Task: Find connections with filter location Jagdīshpur with filter topic #Venturecapitalwith filter profile language German with filter current company IDEMIA with filter school Vignan's Foundation for Science, Technology & Research with filter industry Interurban and Rural Bus Services with filter service category Cybersecurity with filter keywords title Nail Technician
Action: Mouse moved to (522, 67)
Screenshot: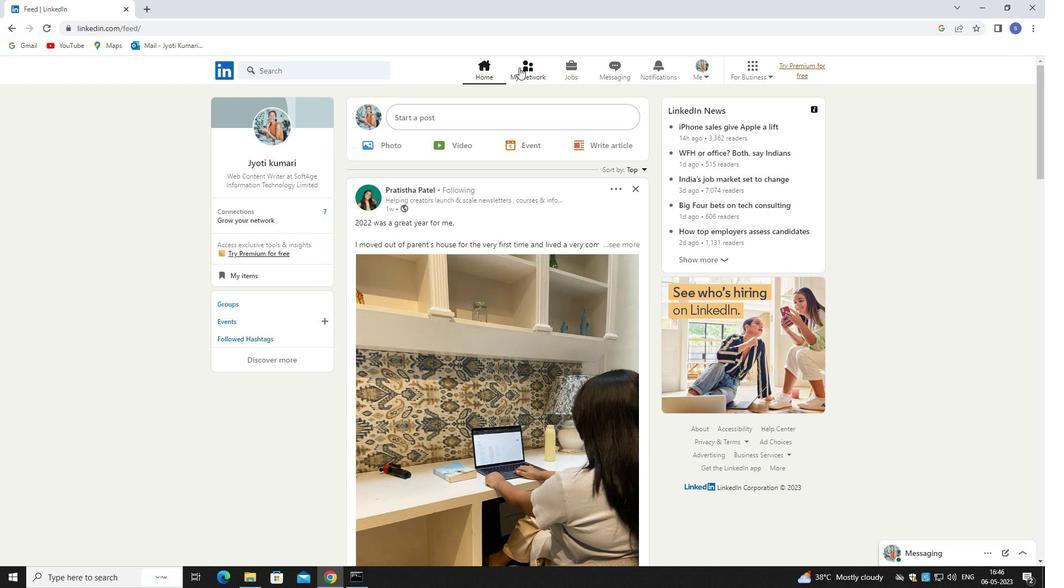 
Action: Mouse pressed left at (522, 67)
Screenshot: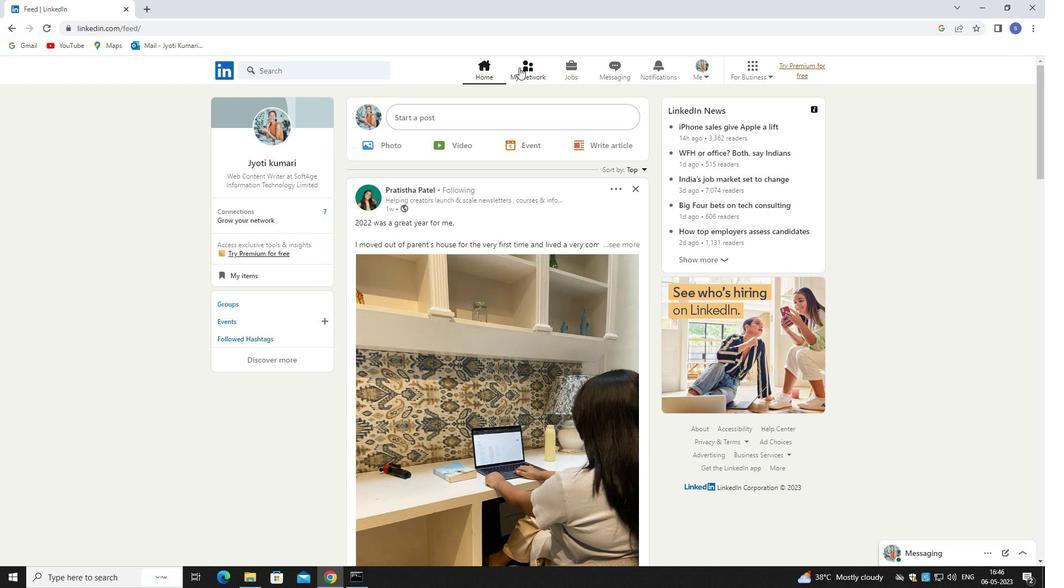 
Action: Mouse moved to (523, 67)
Screenshot: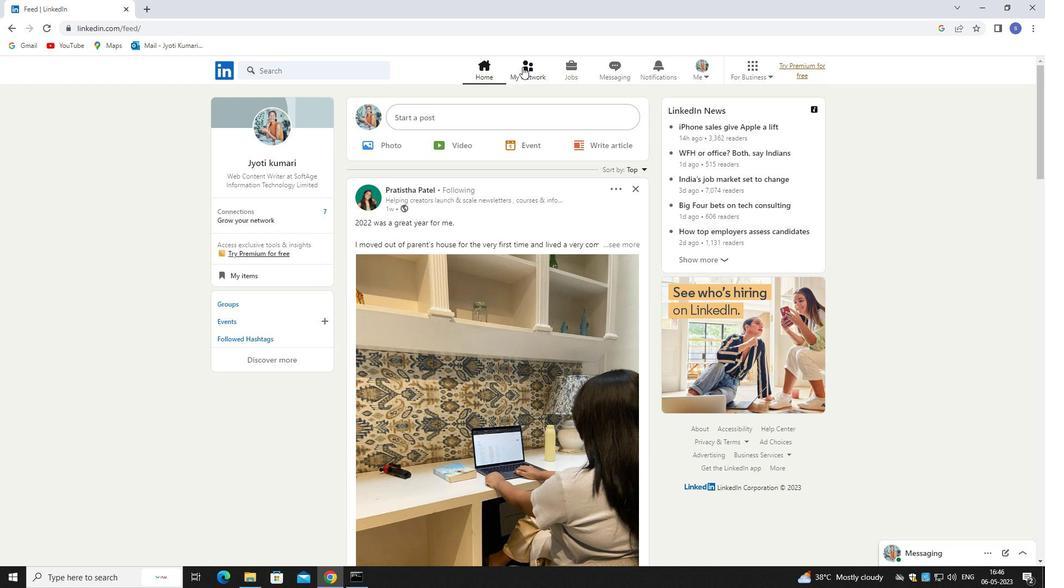 
Action: Mouse pressed left at (523, 67)
Screenshot: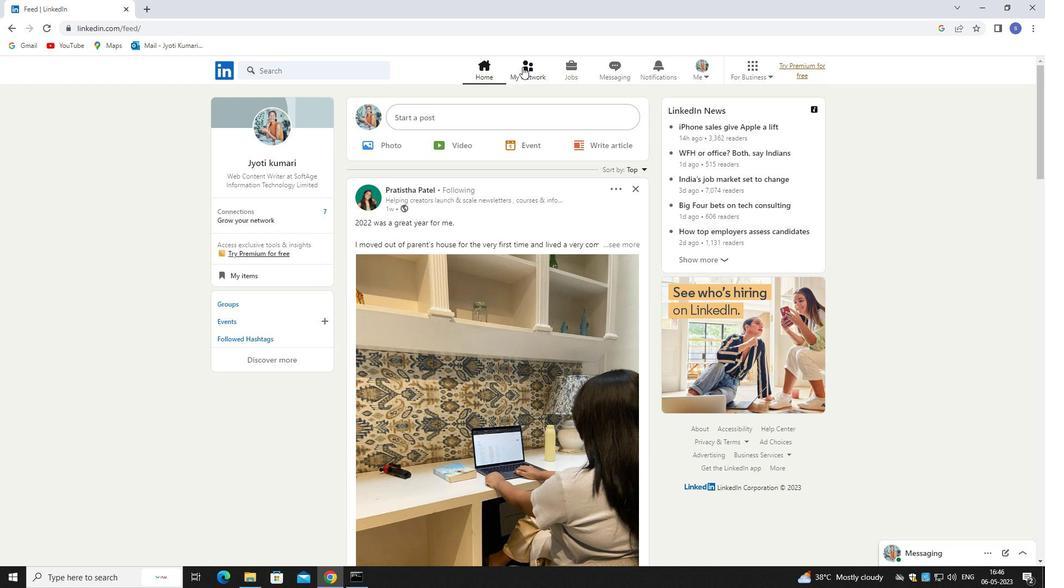 
Action: Mouse moved to (249, 124)
Screenshot: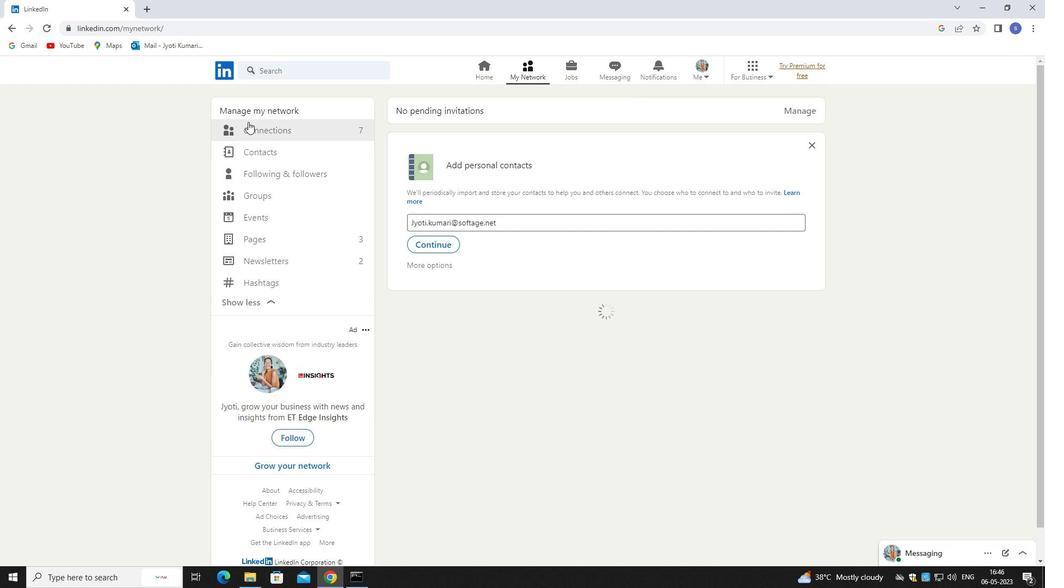 
Action: Mouse pressed left at (249, 124)
Screenshot: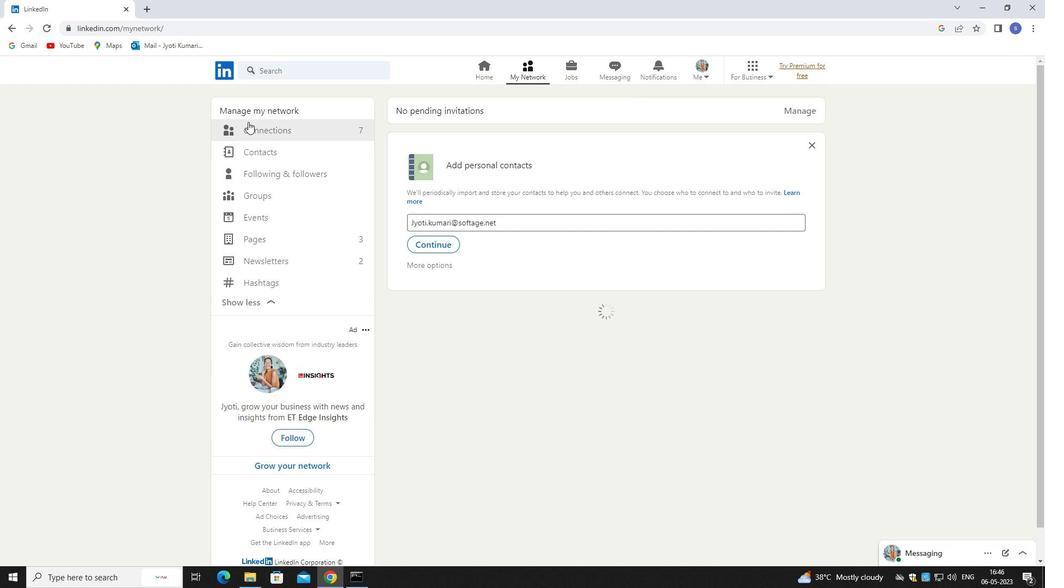
Action: Mouse moved to (250, 126)
Screenshot: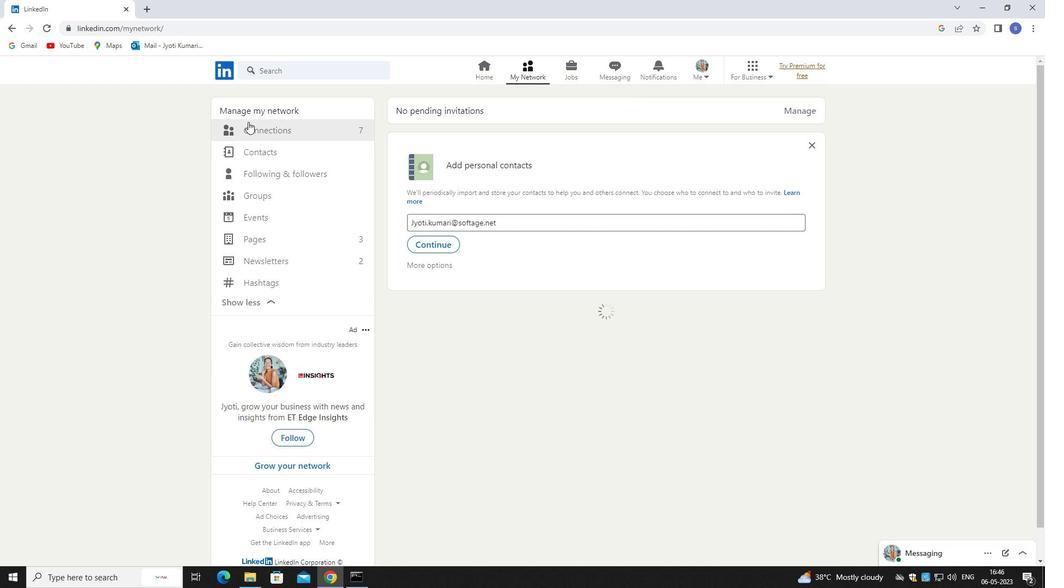 
Action: Mouse pressed left at (250, 126)
Screenshot: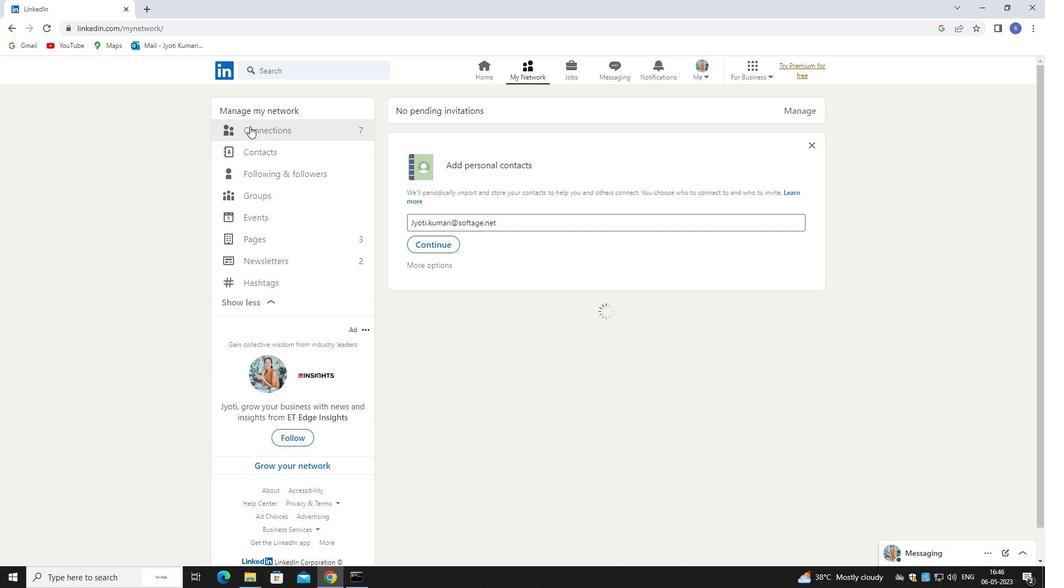 
Action: Mouse moved to (579, 126)
Screenshot: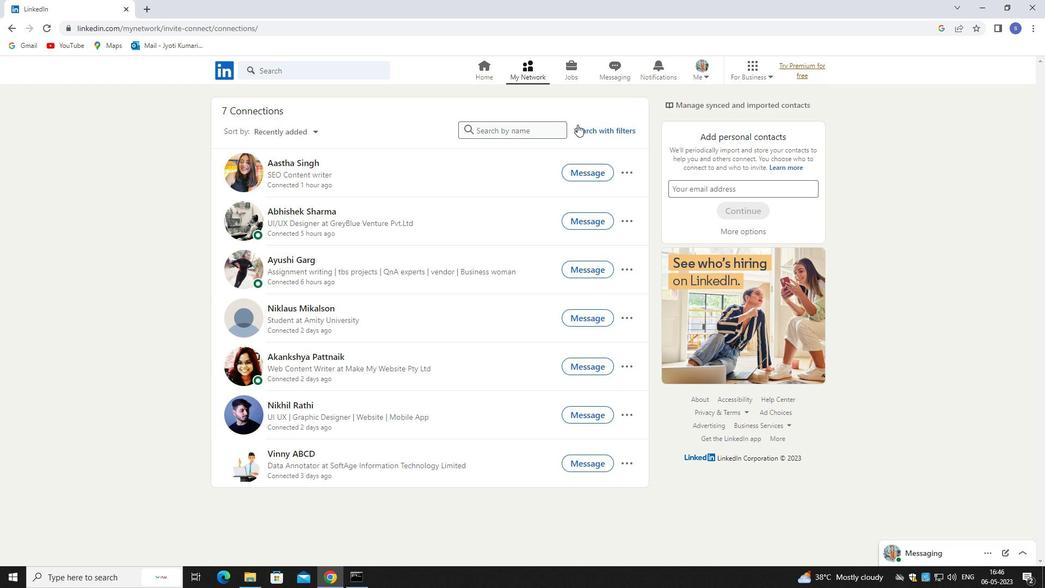 
Action: Mouse pressed left at (579, 126)
Screenshot: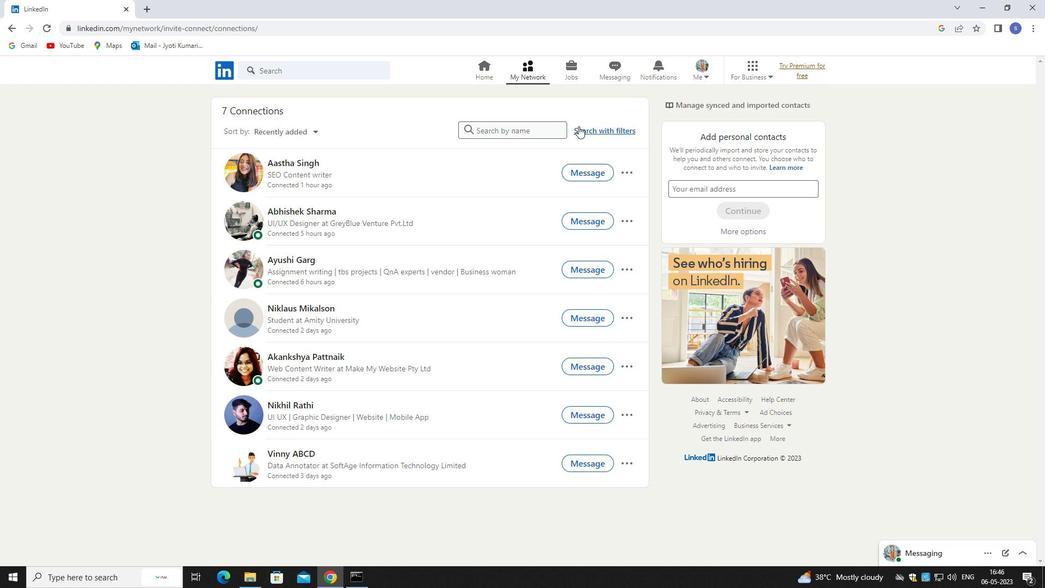 
Action: Mouse moved to (553, 99)
Screenshot: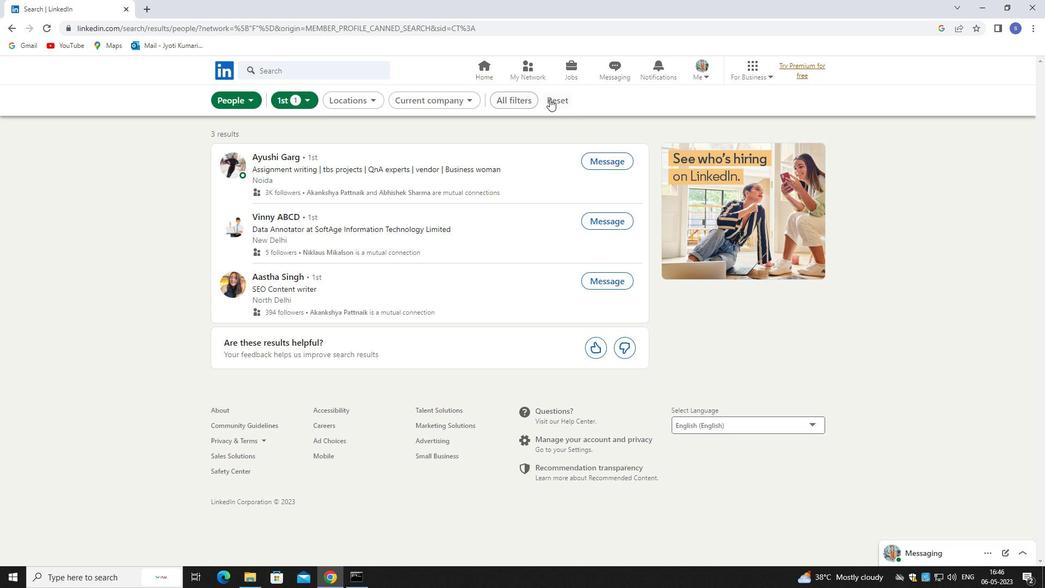 
Action: Mouse pressed left at (553, 99)
Screenshot: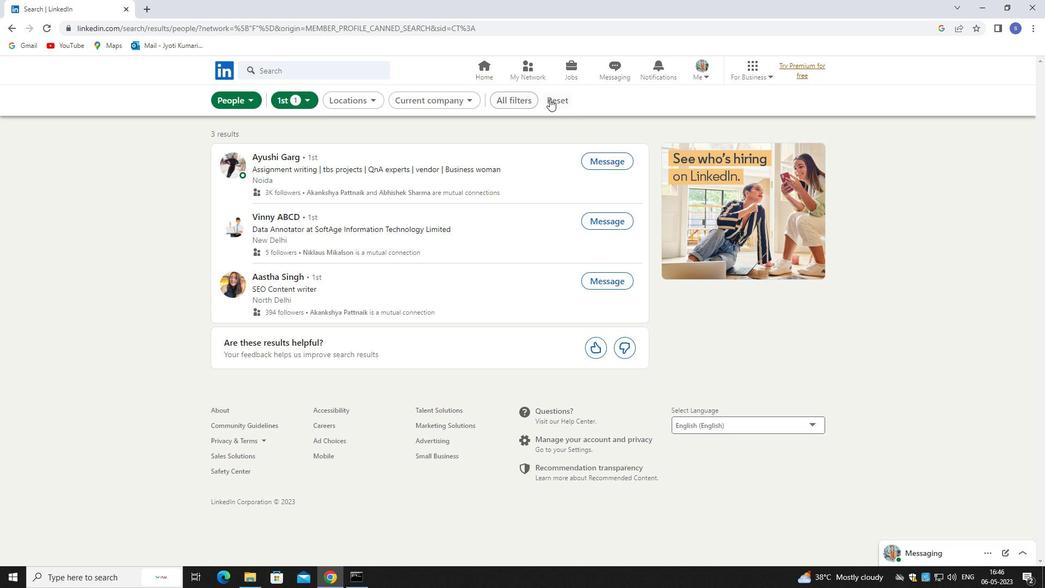 
Action: Mouse moved to (533, 100)
Screenshot: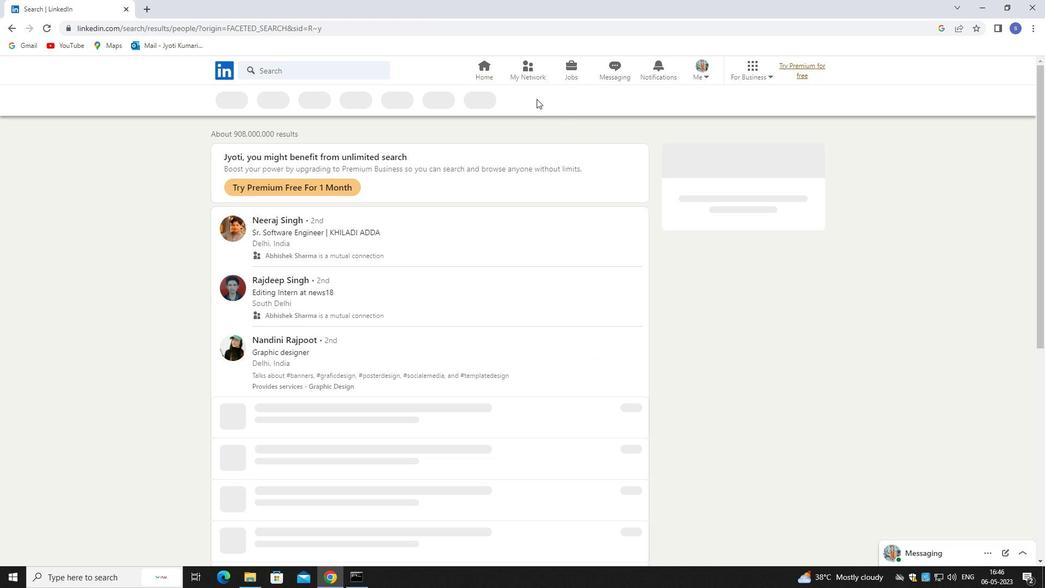 
Action: Mouse pressed left at (533, 100)
Screenshot: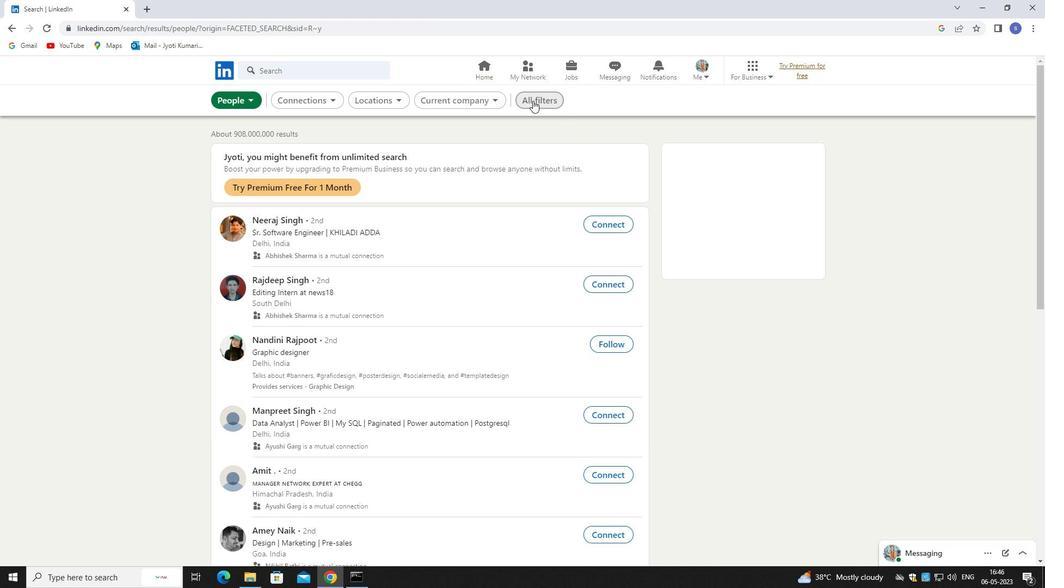 
Action: Mouse moved to (948, 430)
Screenshot: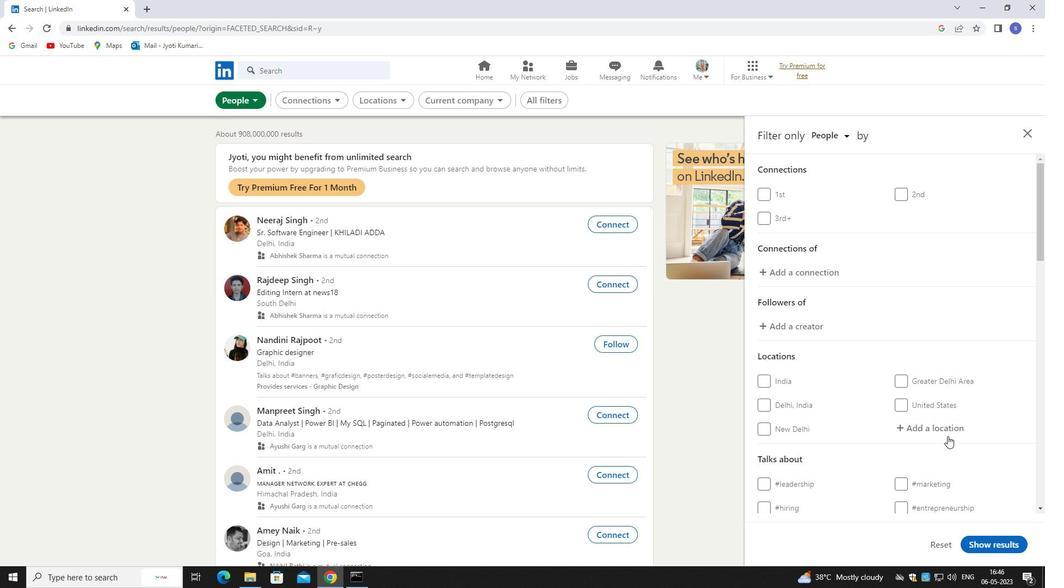 
Action: Mouse pressed left at (948, 430)
Screenshot: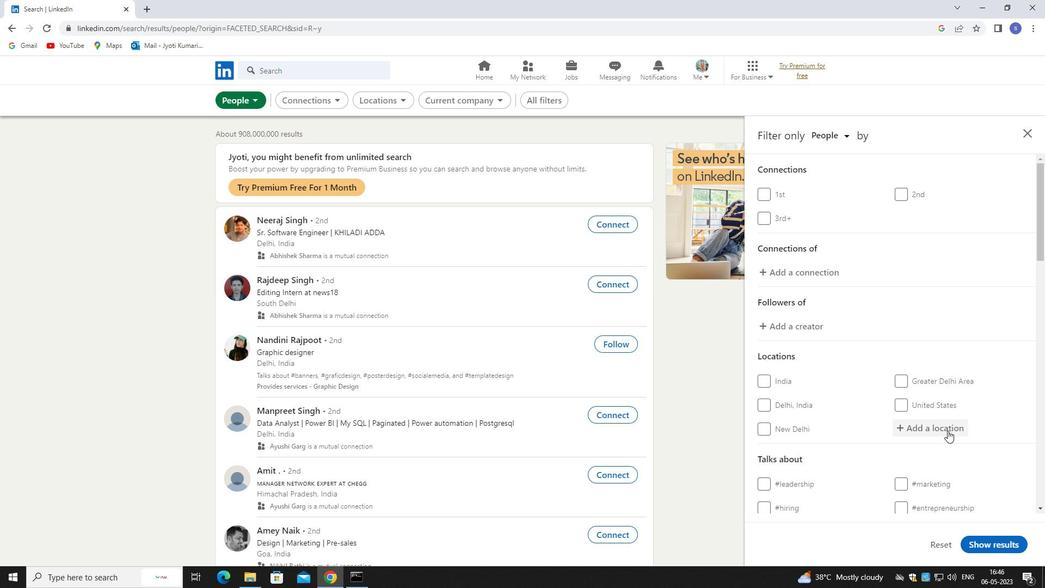 
Action: Mouse moved to (562, 161)
Screenshot: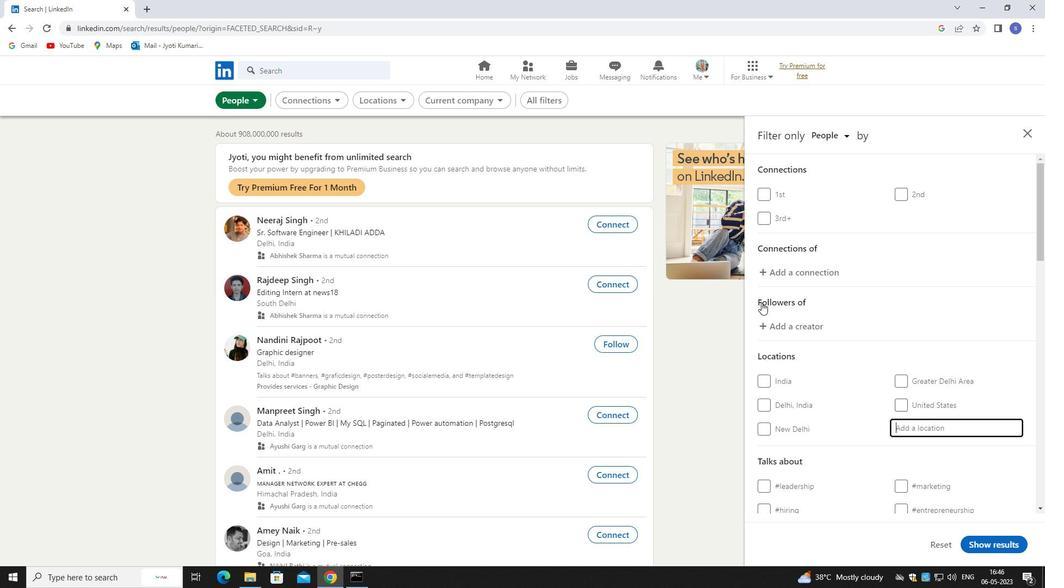 
Action: Key pressed jagd
Screenshot: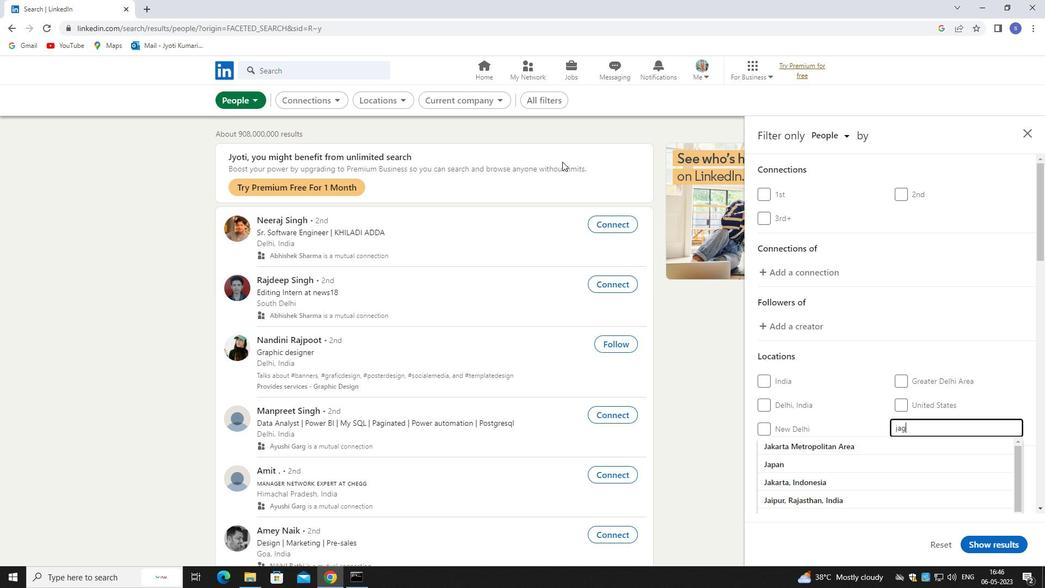 
Action: Mouse moved to (801, 445)
Screenshot: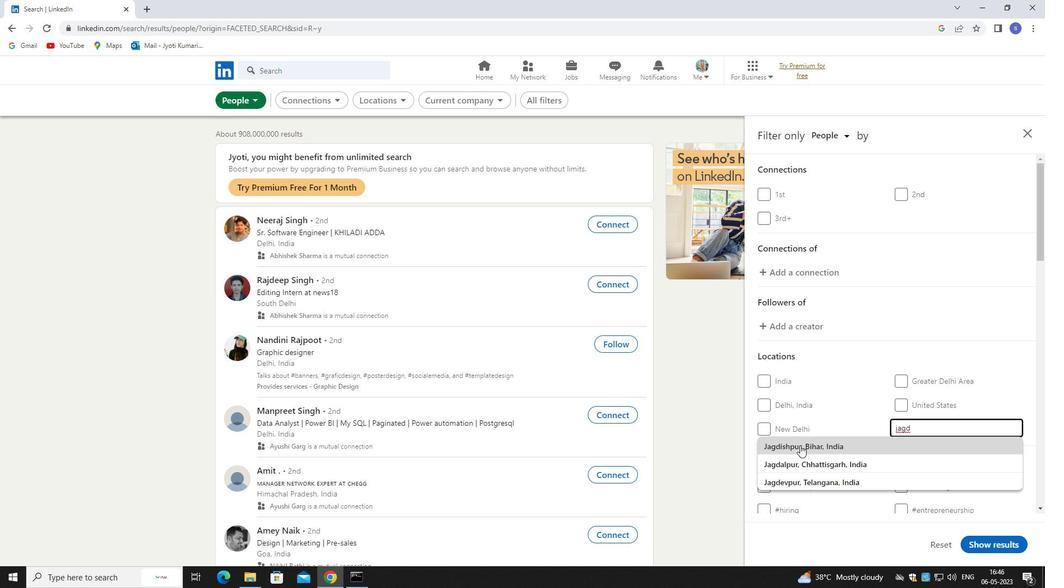 
Action: Mouse pressed left at (801, 445)
Screenshot: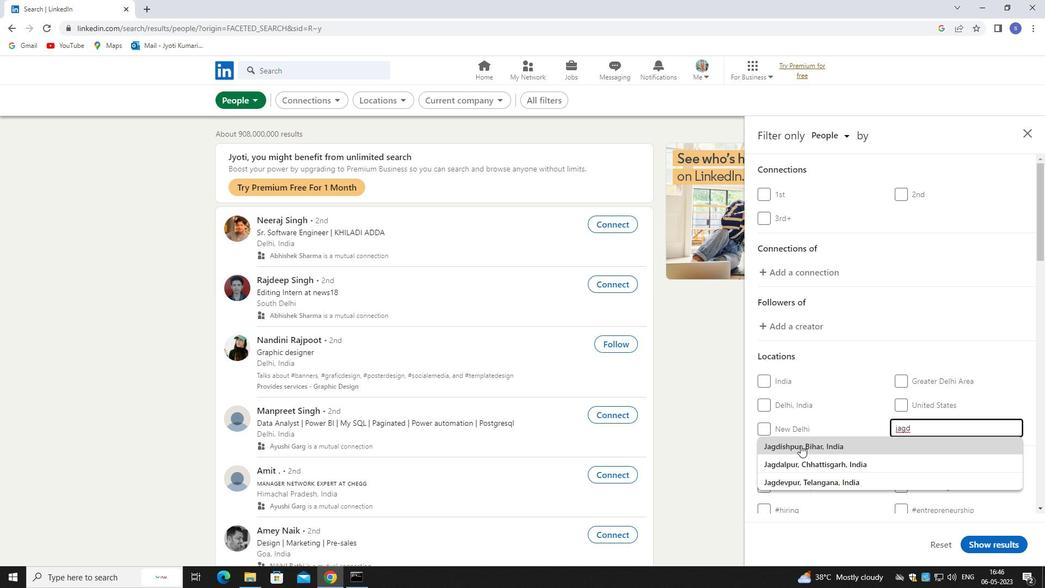 
Action: Mouse moved to (831, 437)
Screenshot: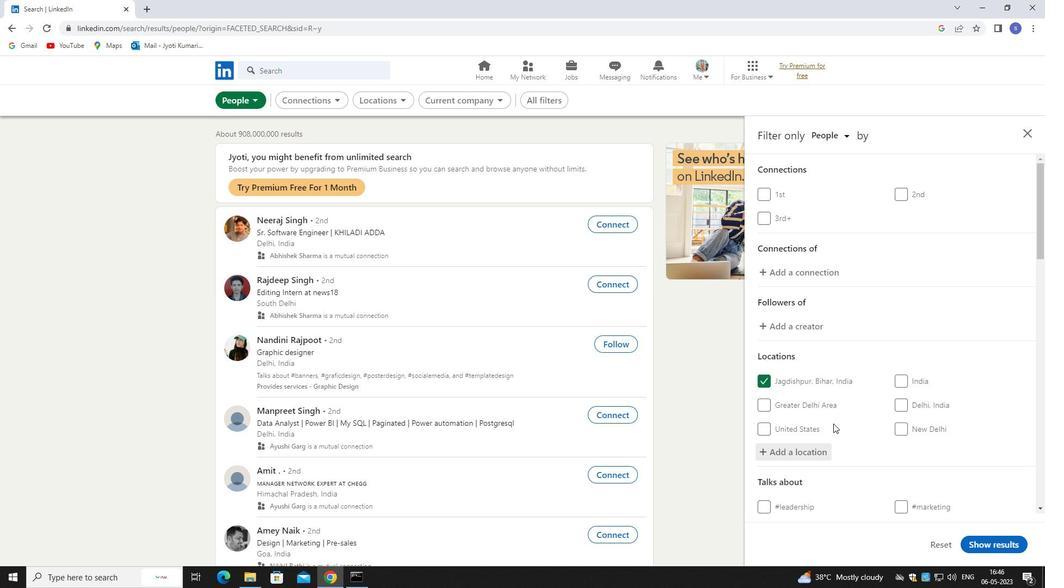 
Action: Mouse scrolled (831, 437) with delta (0, 0)
Screenshot: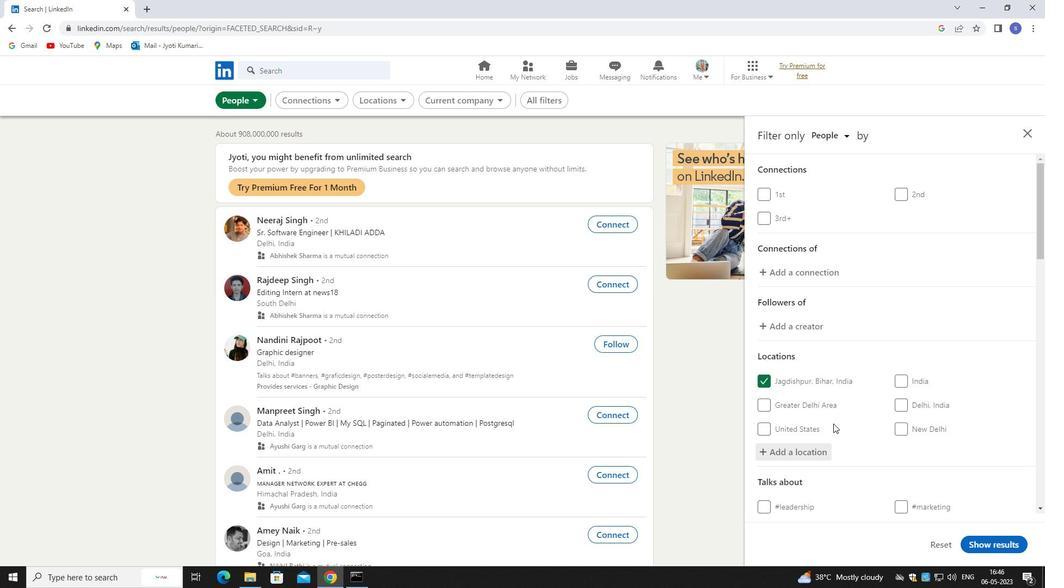 
Action: Mouse moved to (831, 446)
Screenshot: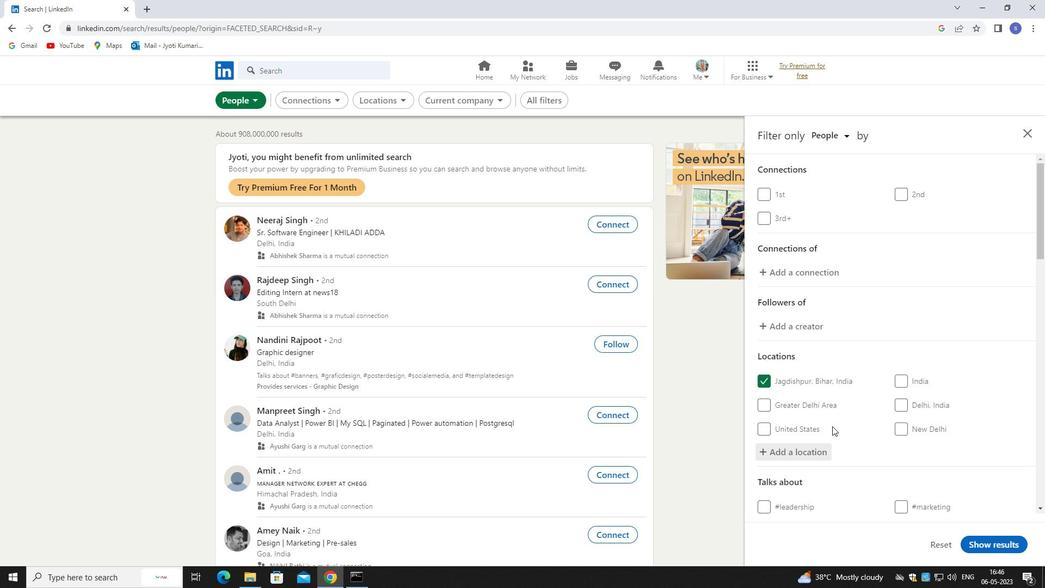 
Action: Mouse scrolled (831, 445) with delta (0, 0)
Screenshot: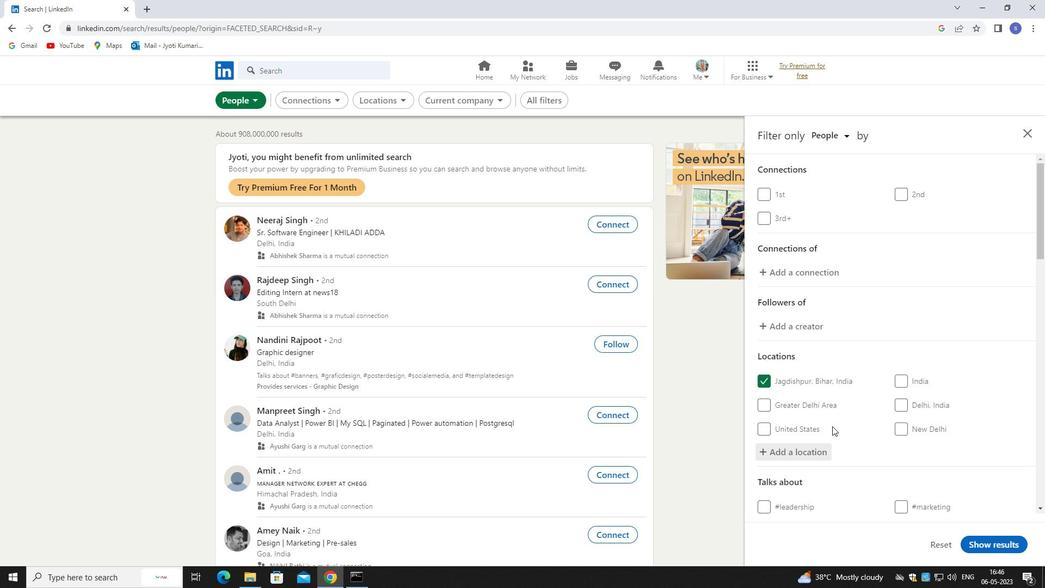 
Action: Mouse moved to (832, 454)
Screenshot: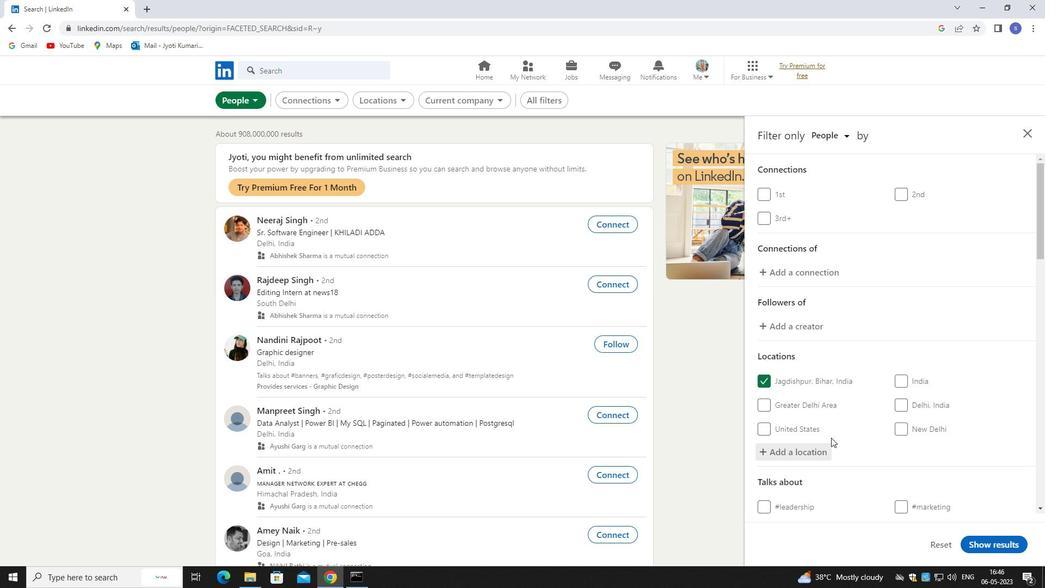 
Action: Mouse scrolled (832, 453) with delta (0, 0)
Screenshot: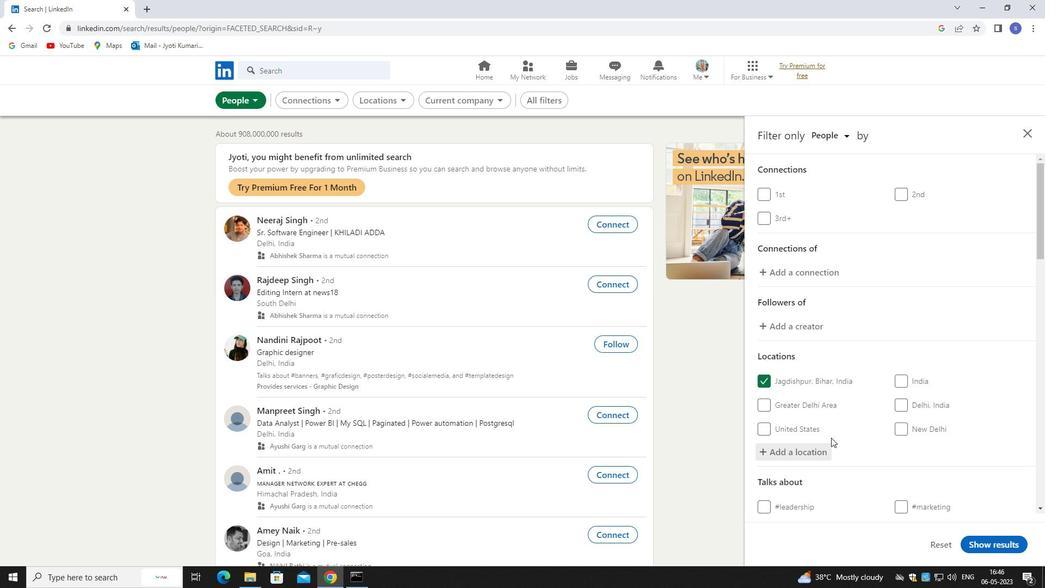 
Action: Mouse moved to (832, 455)
Screenshot: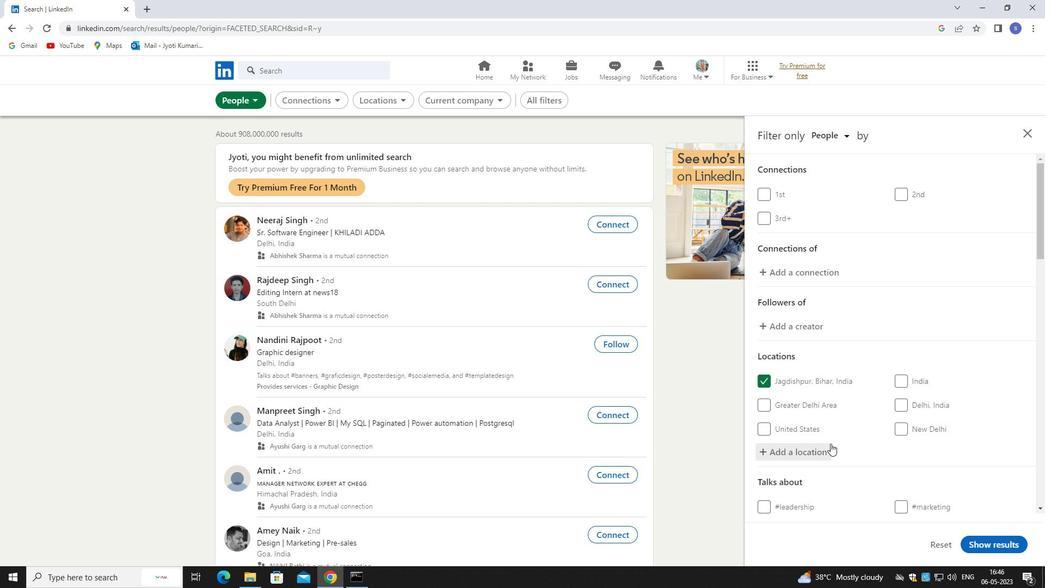 
Action: Mouse scrolled (832, 454) with delta (0, 0)
Screenshot: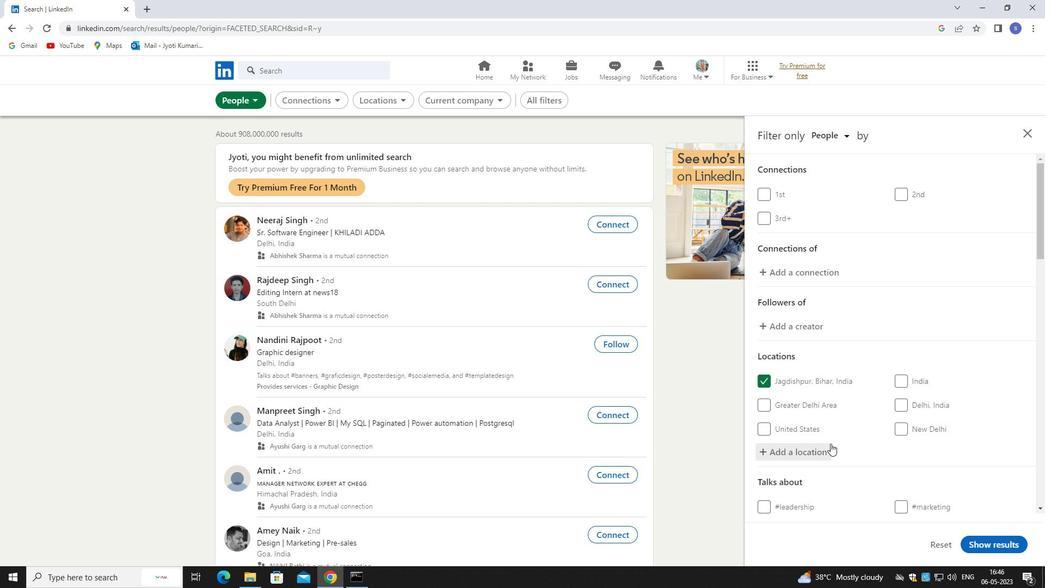 
Action: Mouse moved to (928, 333)
Screenshot: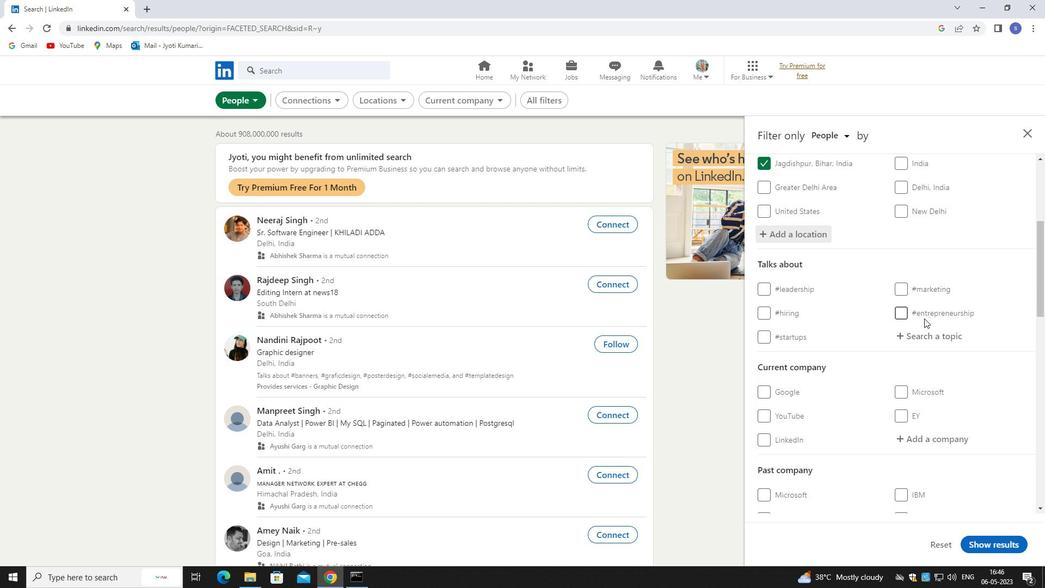 
Action: Mouse pressed left at (928, 333)
Screenshot: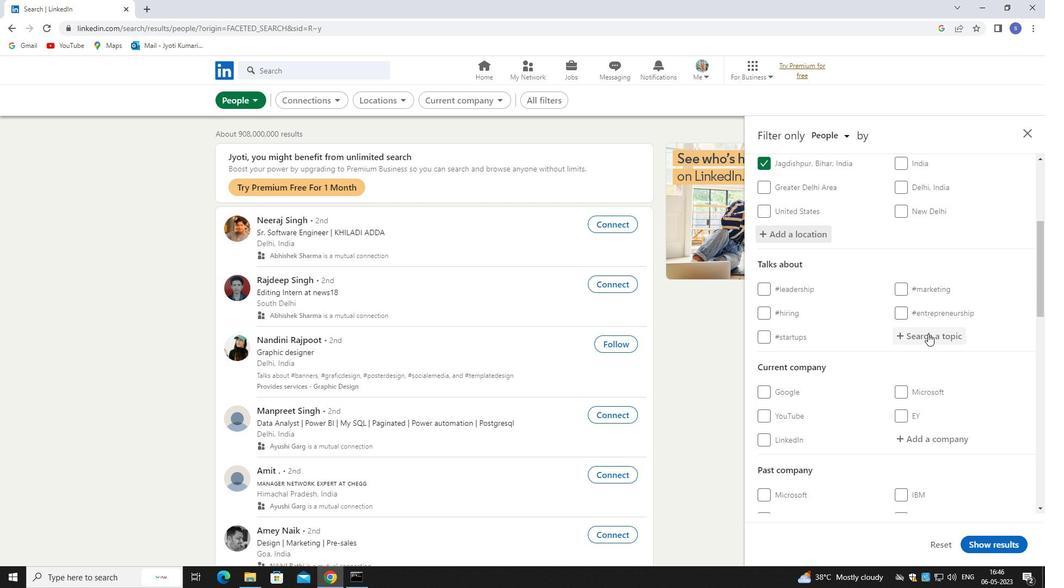
Action: Mouse moved to (900, 374)
Screenshot: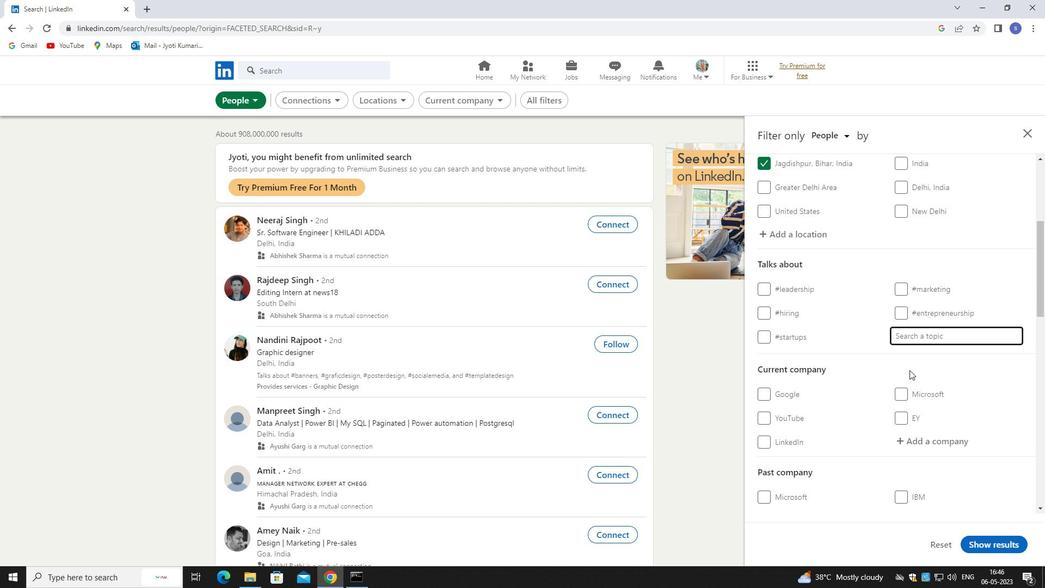 
Action: Key pressed ventu
Screenshot: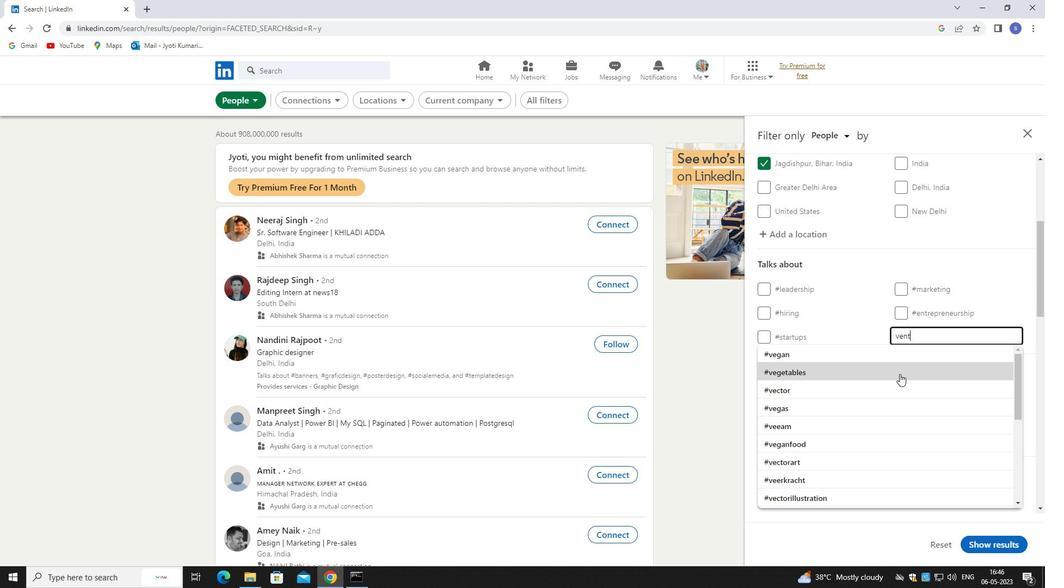 
Action: Mouse moved to (887, 351)
Screenshot: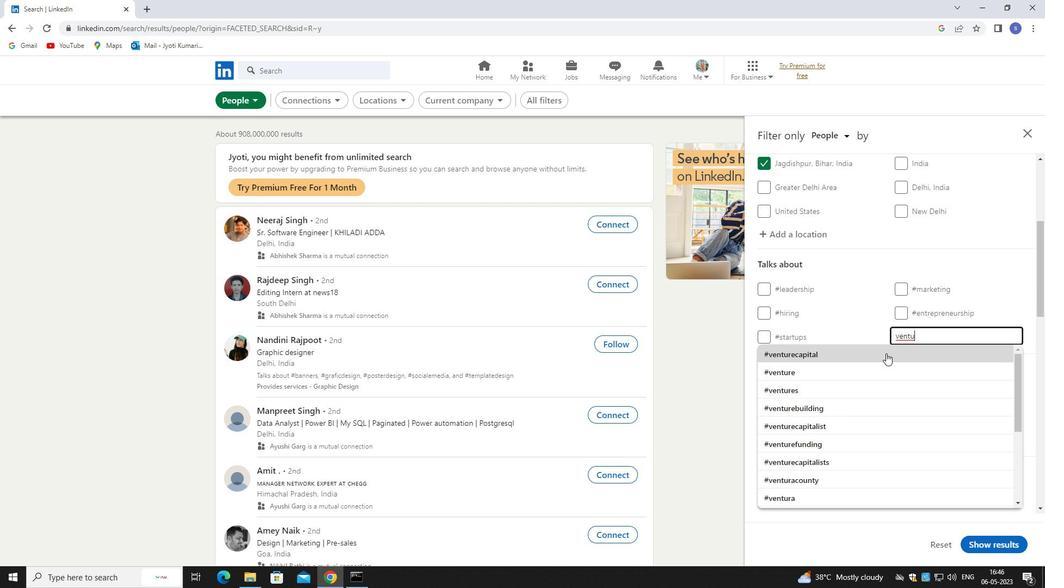 
Action: Mouse pressed left at (887, 351)
Screenshot: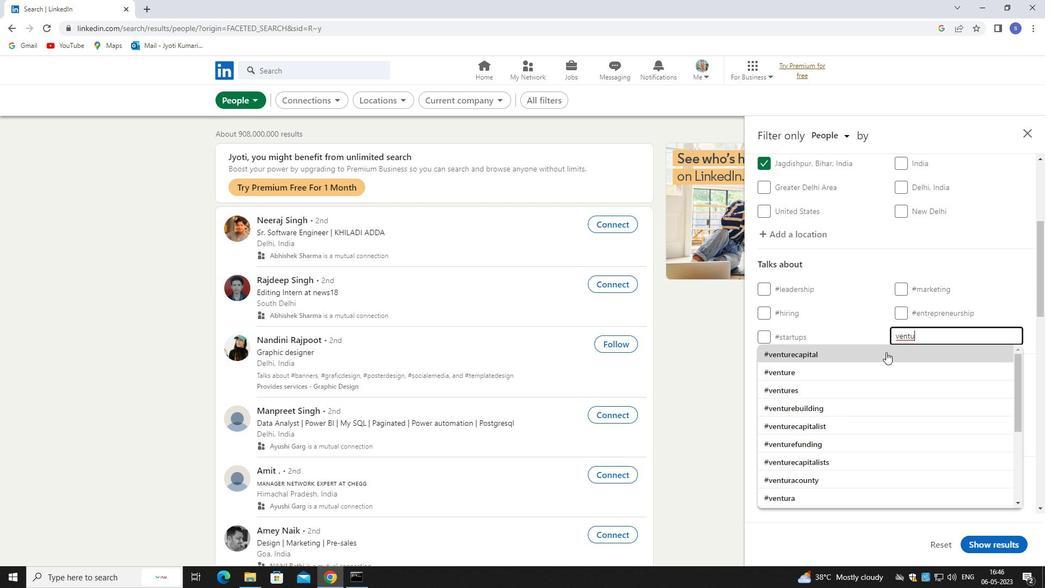 
Action: Mouse moved to (892, 355)
Screenshot: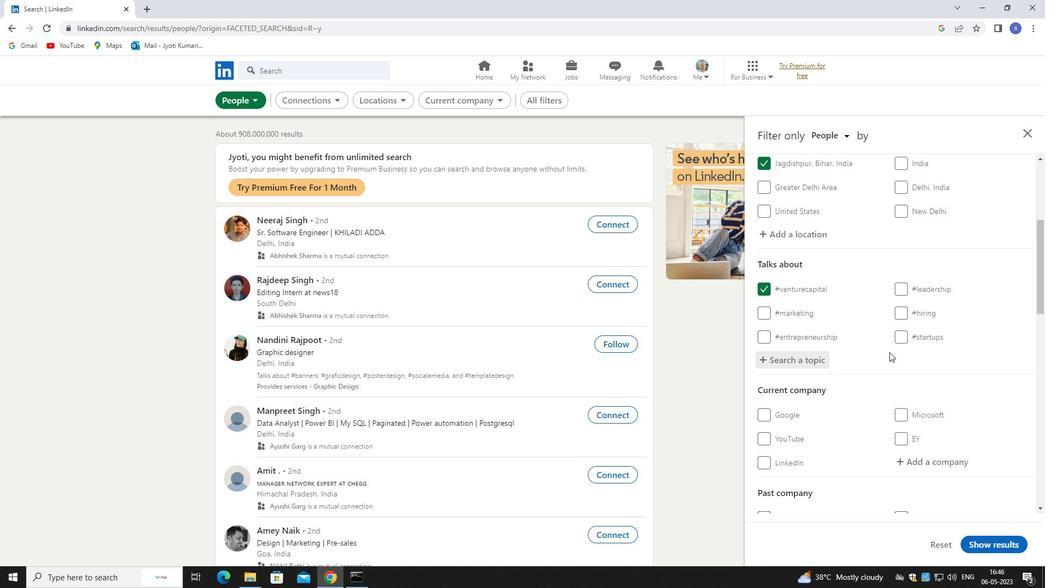 
Action: Mouse scrolled (892, 354) with delta (0, 0)
Screenshot: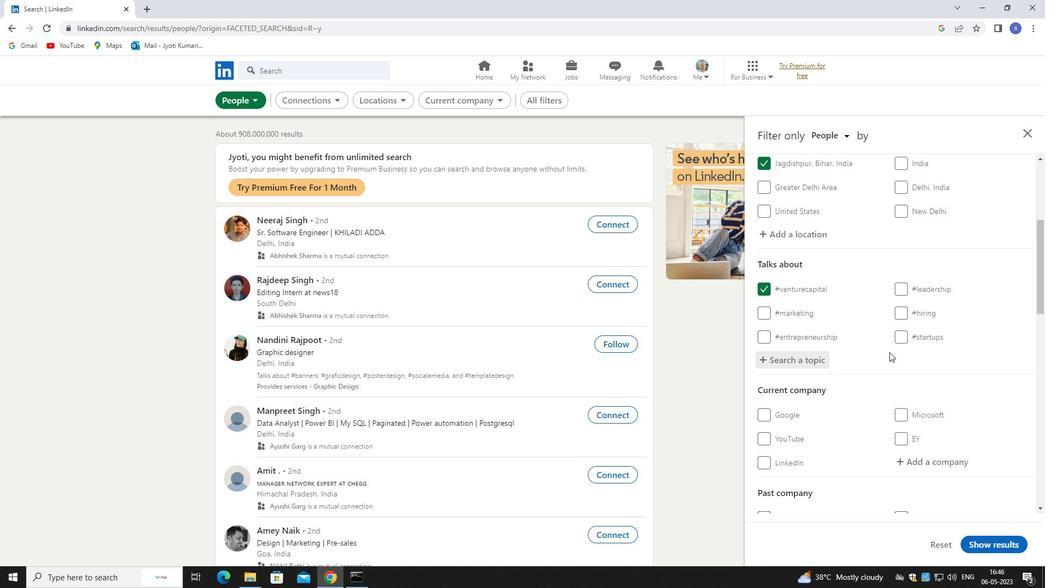 
Action: Mouse moved to (895, 361)
Screenshot: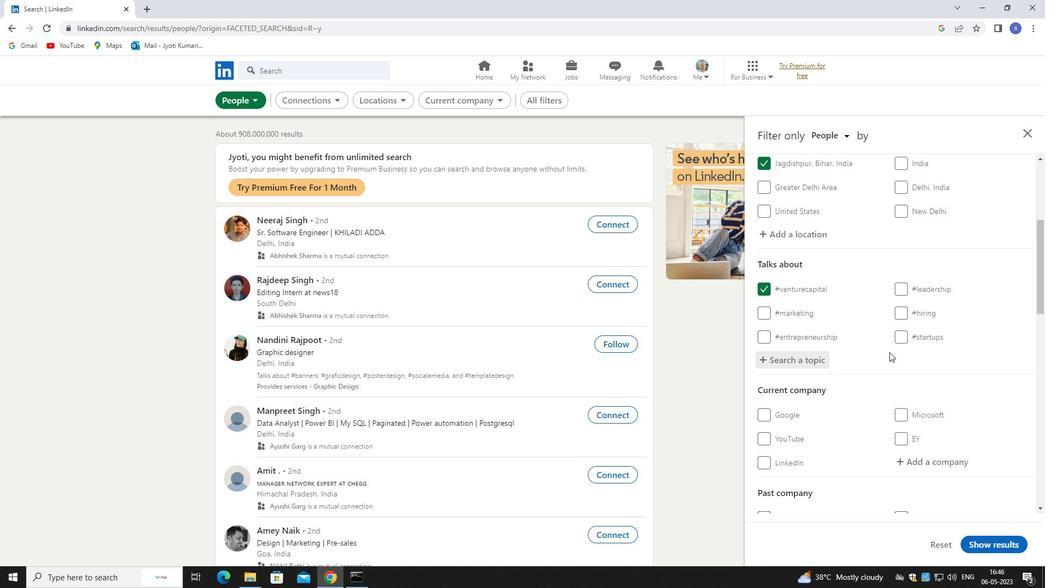 
Action: Mouse scrolled (895, 360) with delta (0, 0)
Screenshot: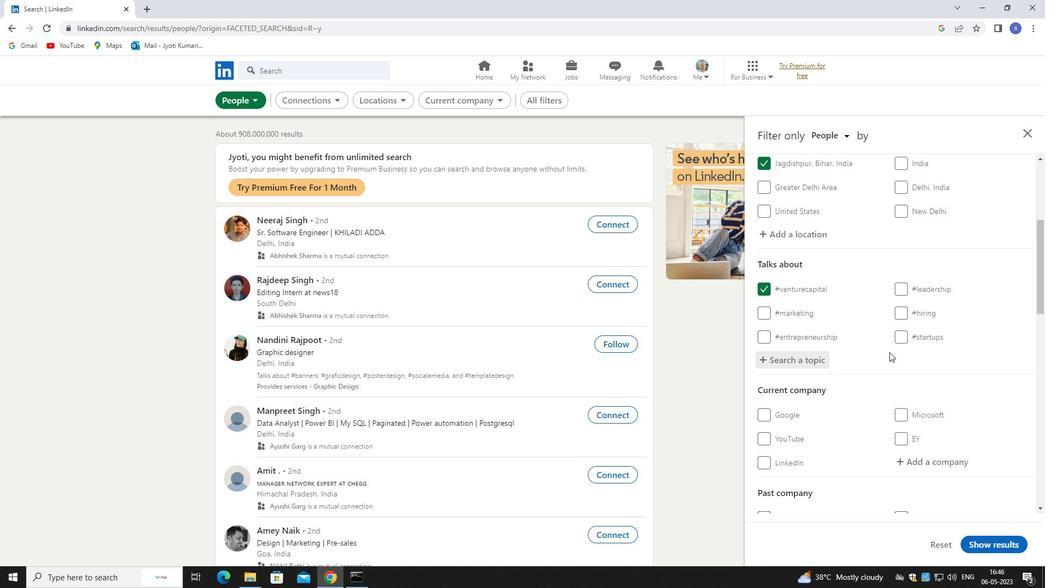 
Action: Mouse moved to (937, 352)
Screenshot: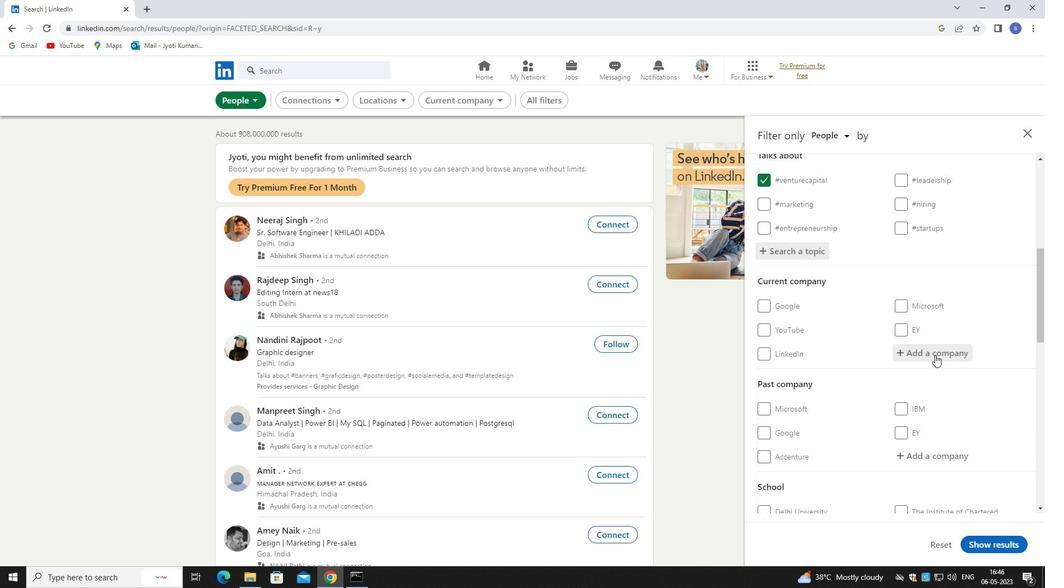 
Action: Mouse pressed left at (937, 352)
Screenshot: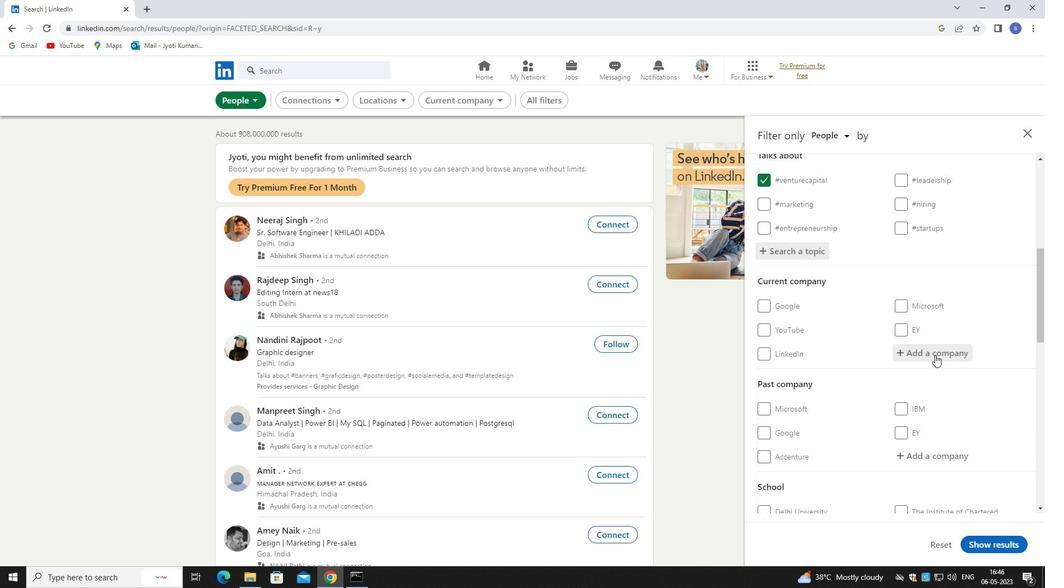 
Action: Mouse moved to (937, 352)
Screenshot: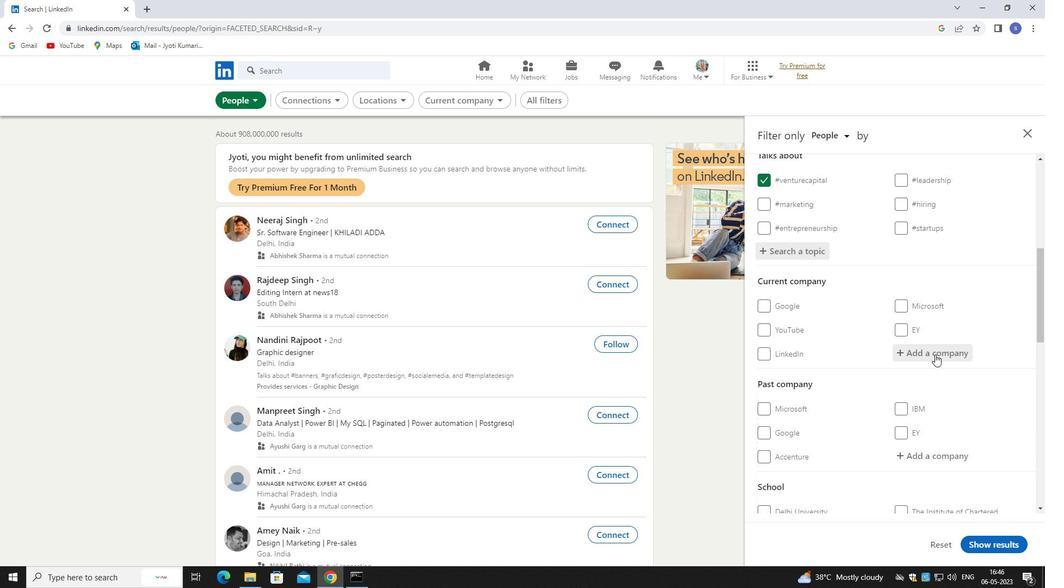 
Action: Key pressed idemia
Screenshot: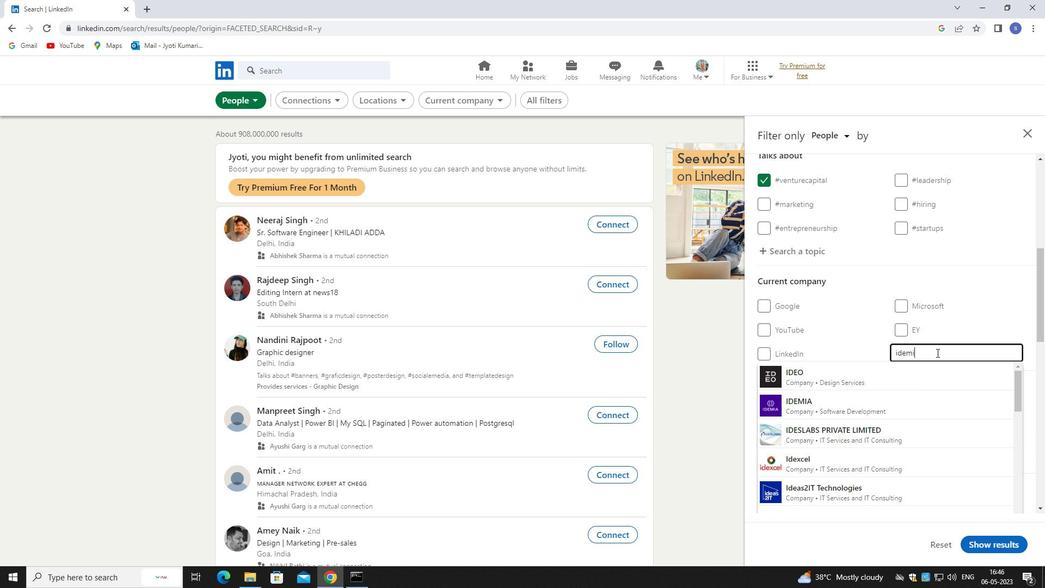 
Action: Mouse moved to (915, 378)
Screenshot: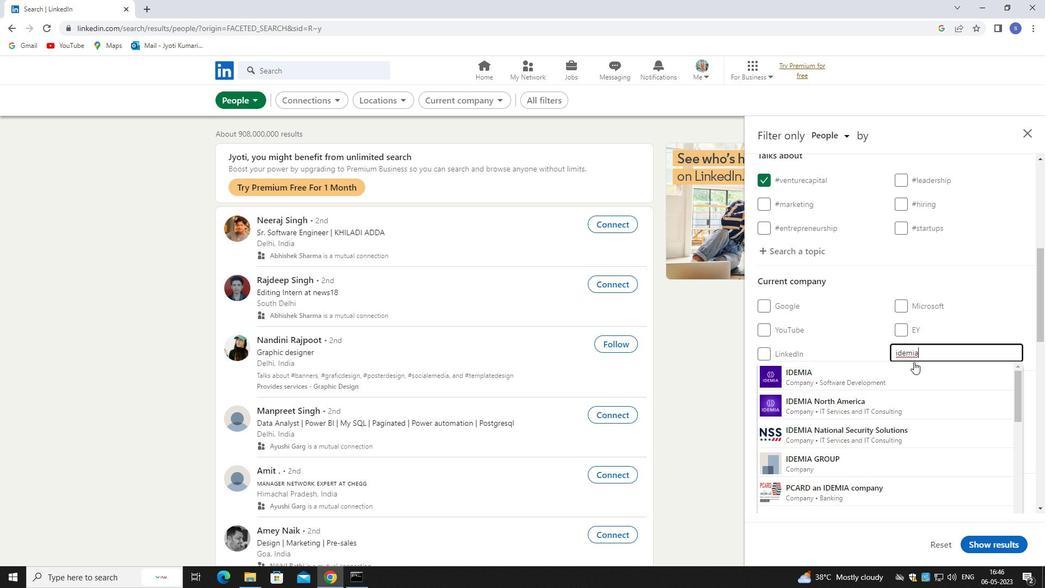
Action: Mouse pressed left at (915, 378)
Screenshot: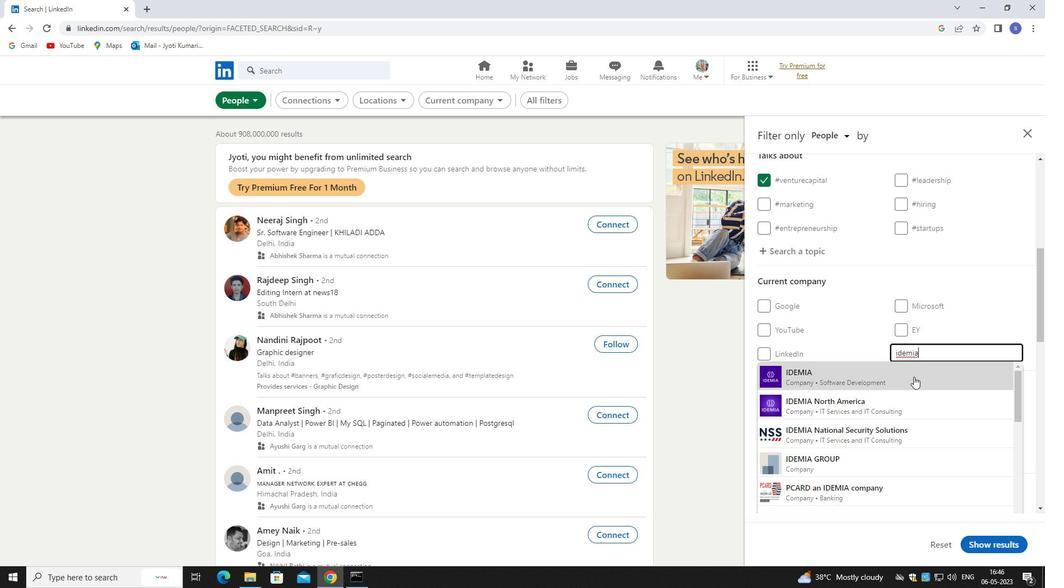 
Action: Mouse scrolled (915, 378) with delta (0, 0)
Screenshot: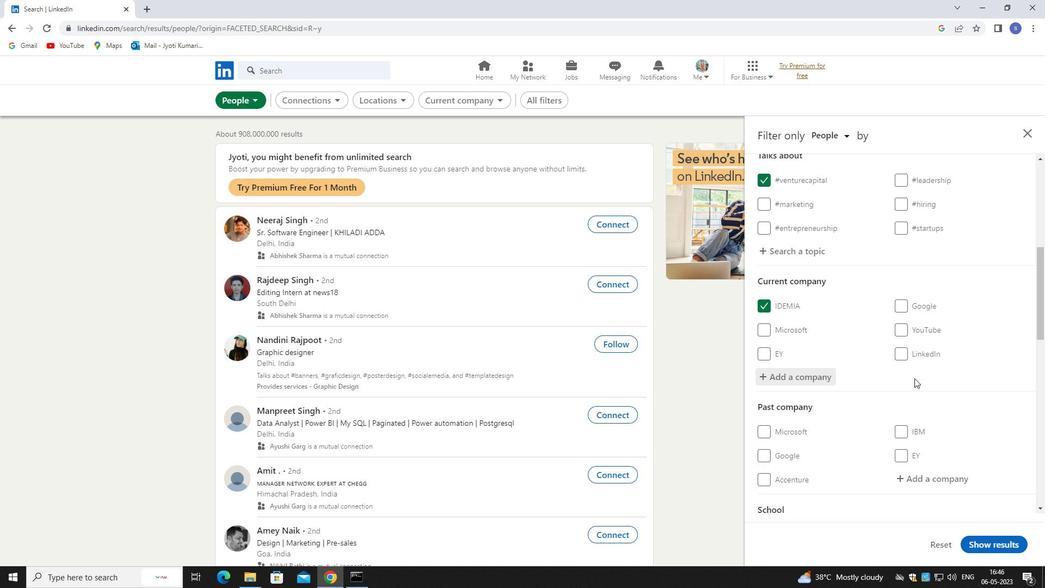 
Action: Mouse scrolled (915, 378) with delta (0, 0)
Screenshot: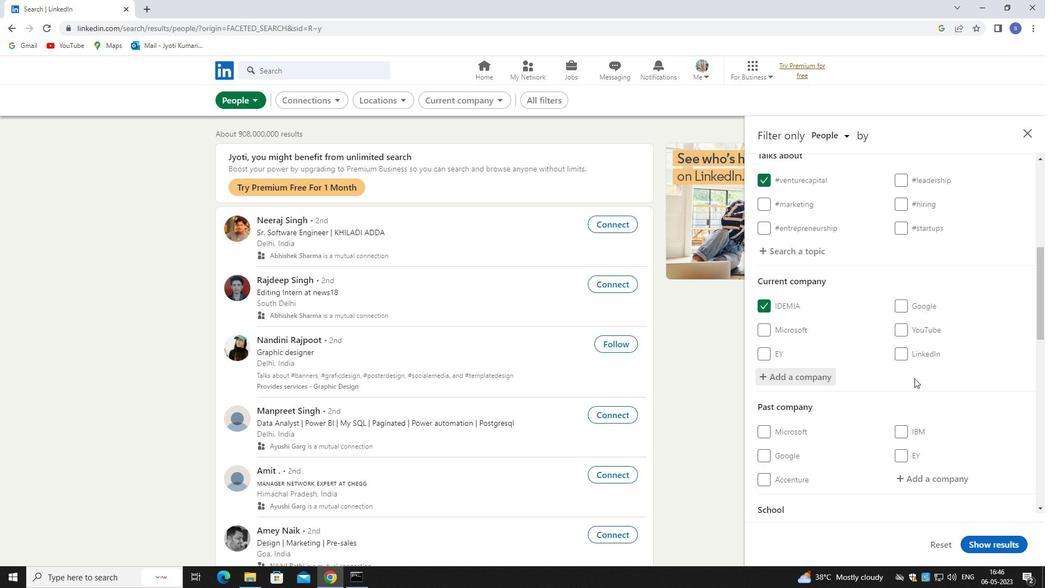 
Action: Mouse scrolled (915, 378) with delta (0, 0)
Screenshot: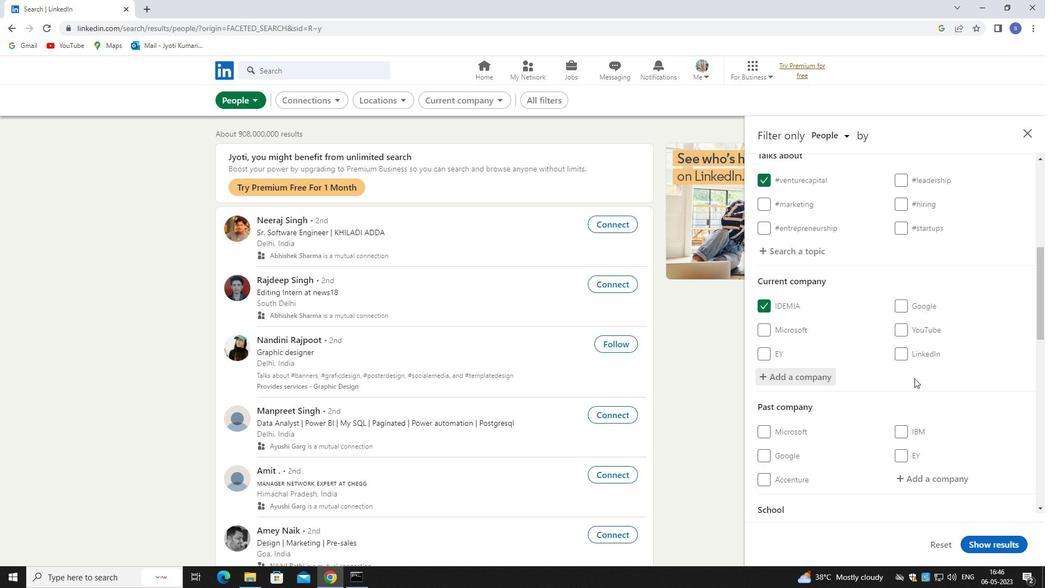 
Action: Mouse moved to (940, 432)
Screenshot: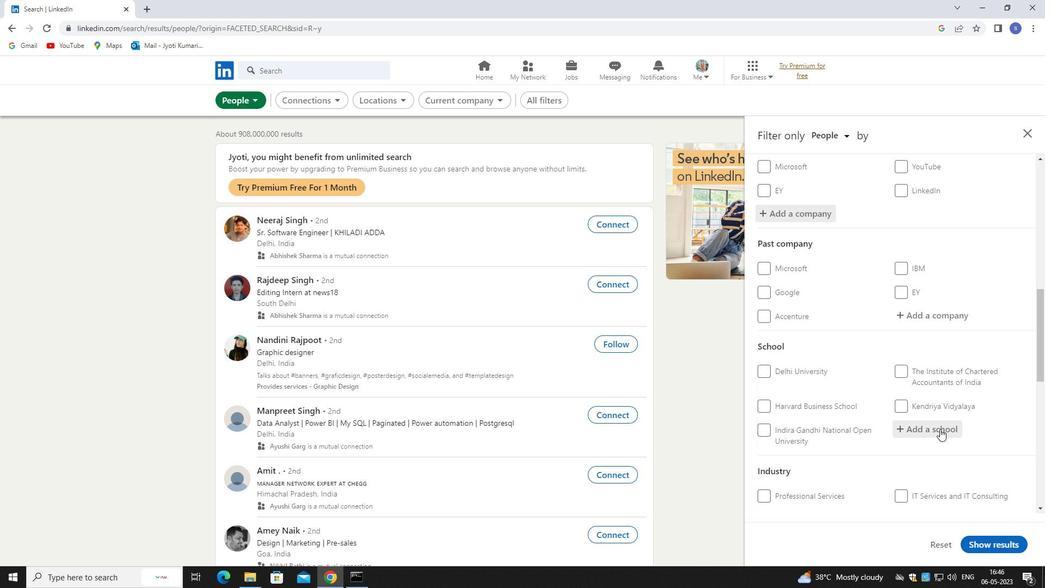 
Action: Mouse pressed left at (940, 432)
Screenshot: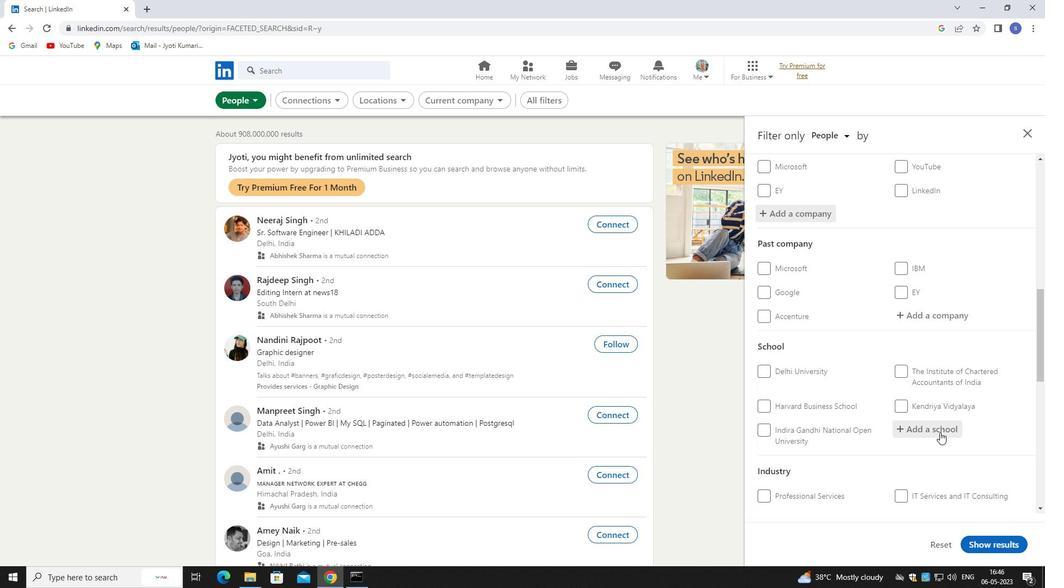 
Action: Mouse moved to (941, 432)
Screenshot: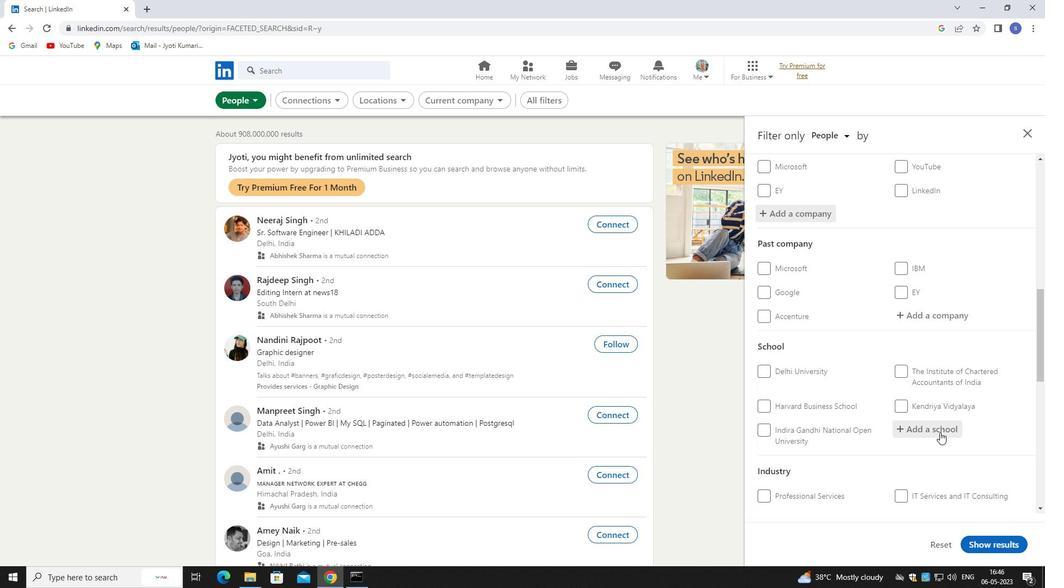 
Action: Key pressed vignan
Screenshot: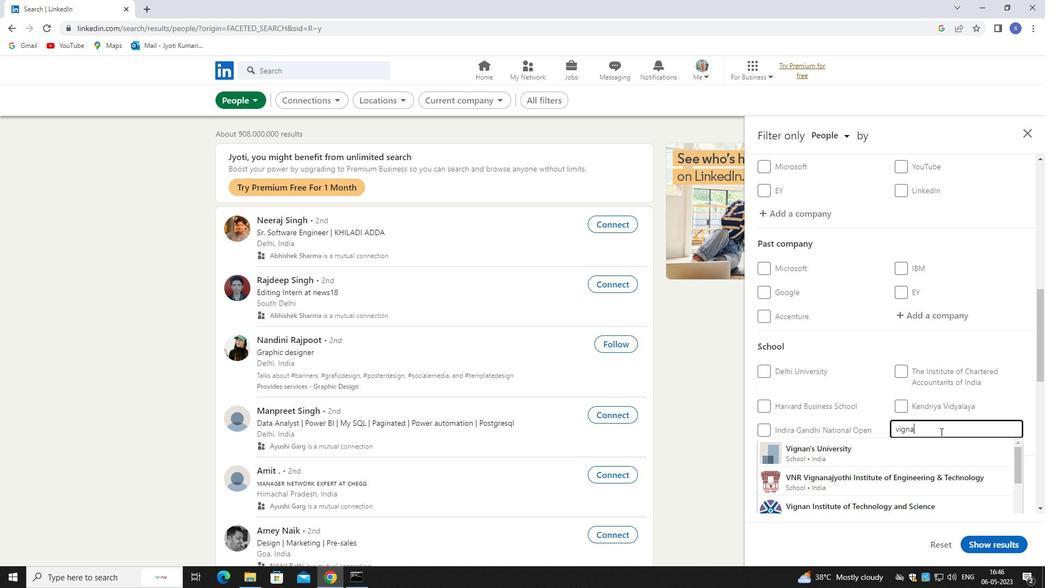 
Action: Mouse moved to (942, 483)
Screenshot: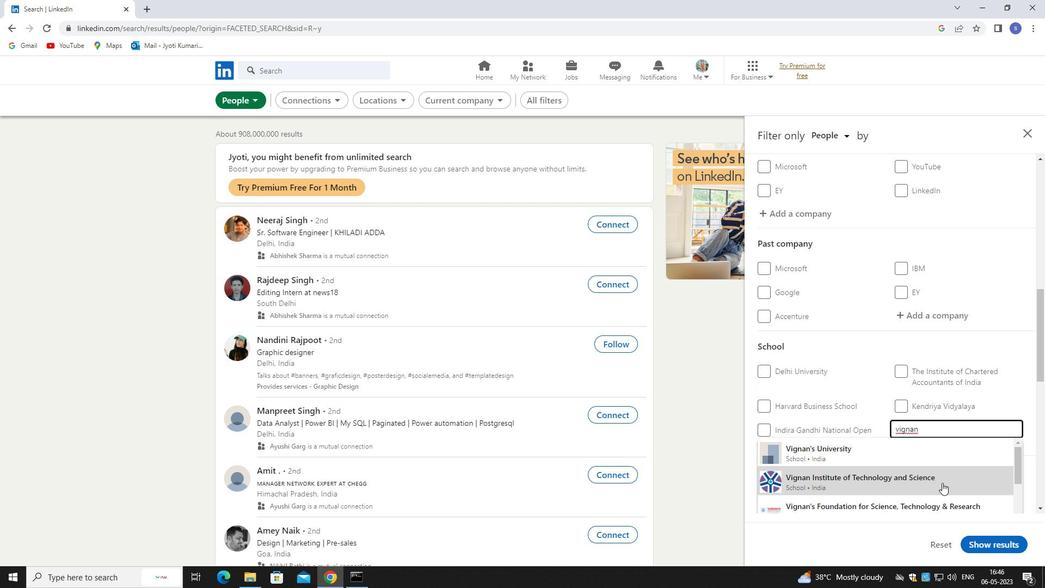 
Action: Mouse scrolled (942, 482) with delta (0, 0)
Screenshot: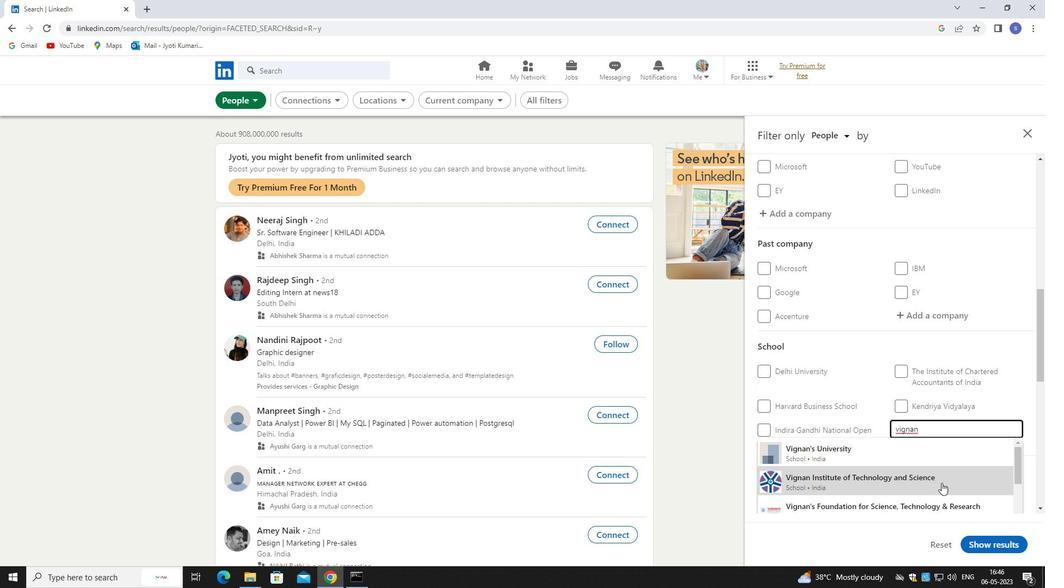 
Action: Mouse moved to (936, 458)
Screenshot: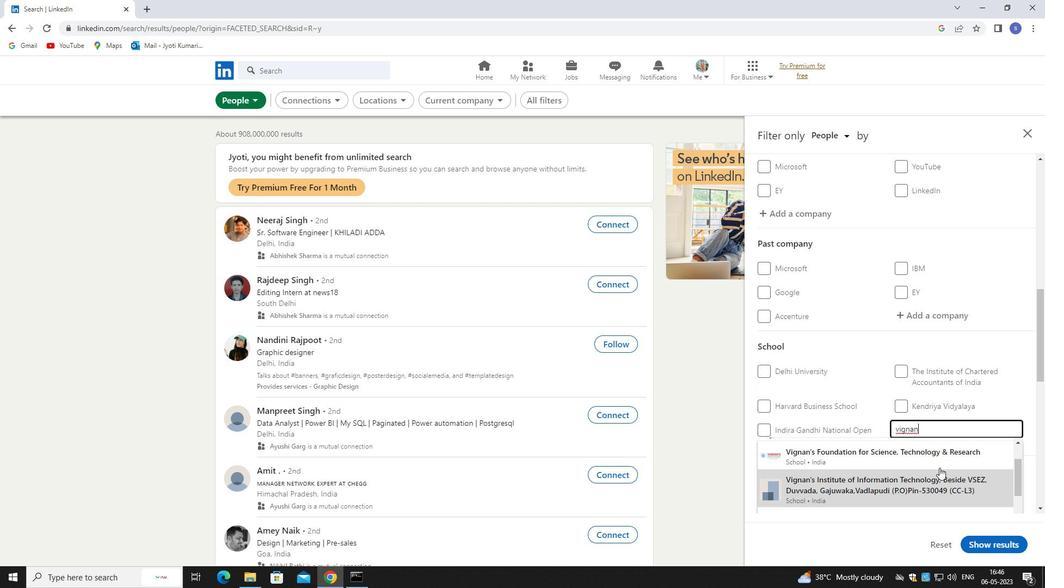 
Action: Mouse pressed left at (936, 458)
Screenshot: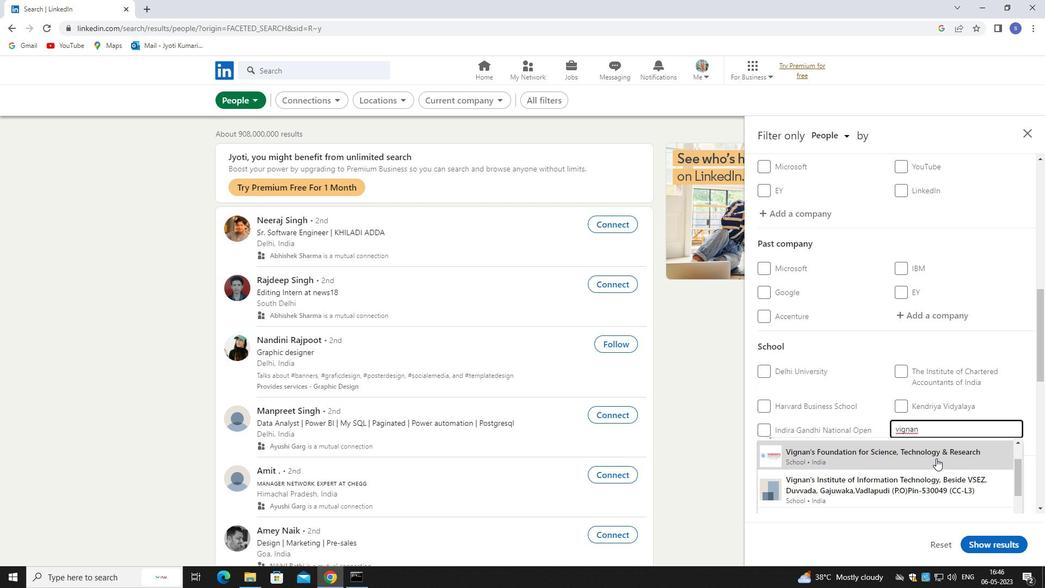 
Action: Mouse moved to (936, 464)
Screenshot: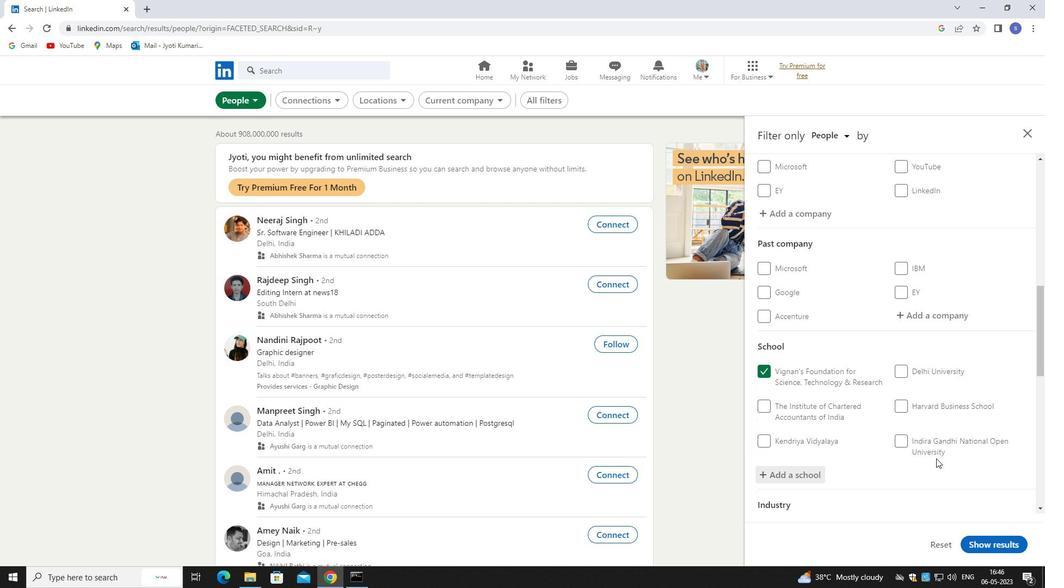 
Action: Mouse scrolled (936, 463) with delta (0, 0)
Screenshot: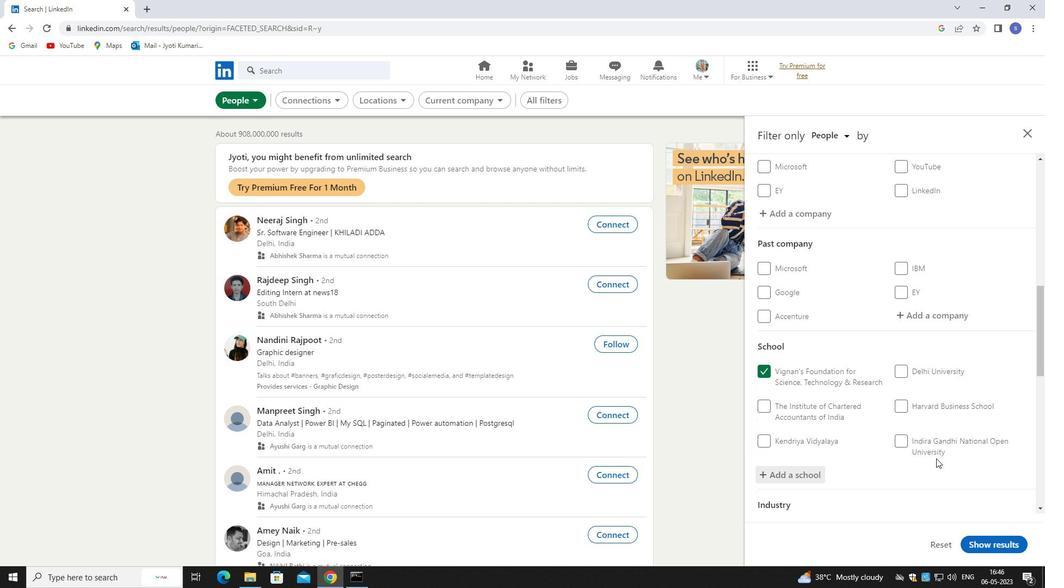 
Action: Mouse moved to (936, 465)
Screenshot: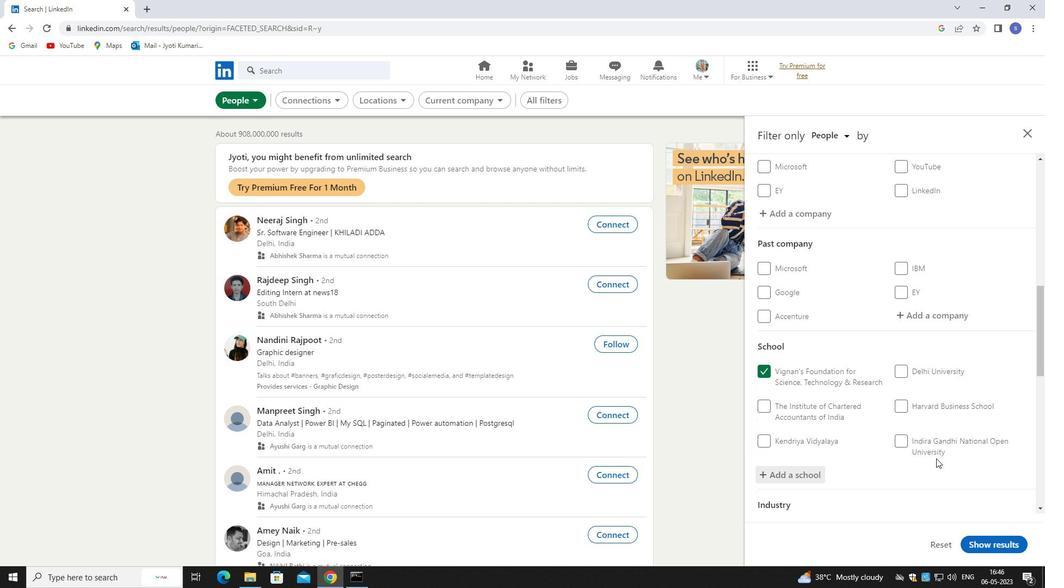 
Action: Mouse scrolled (936, 465) with delta (0, 0)
Screenshot: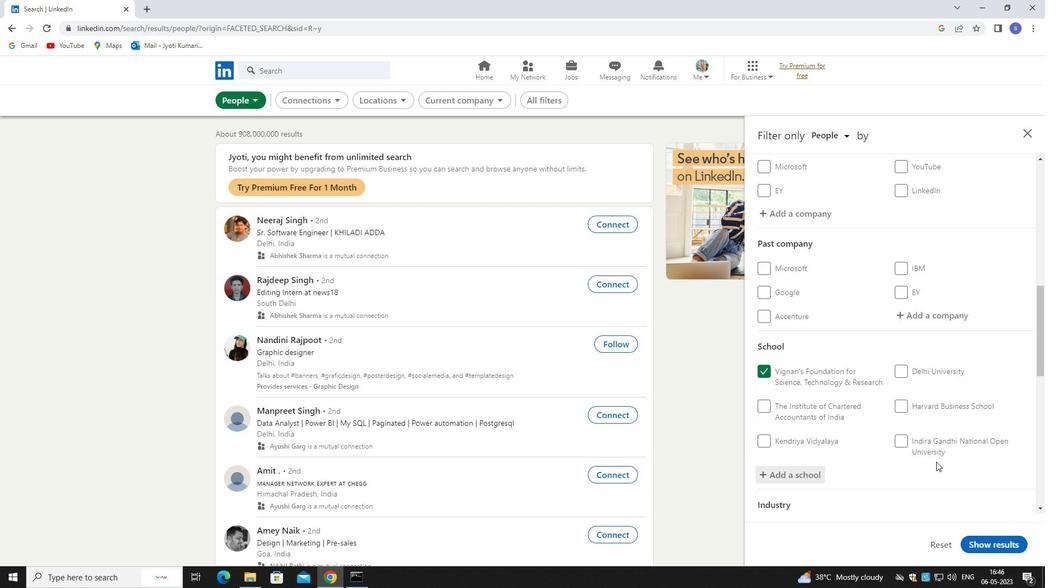 
Action: Mouse moved to (933, 475)
Screenshot: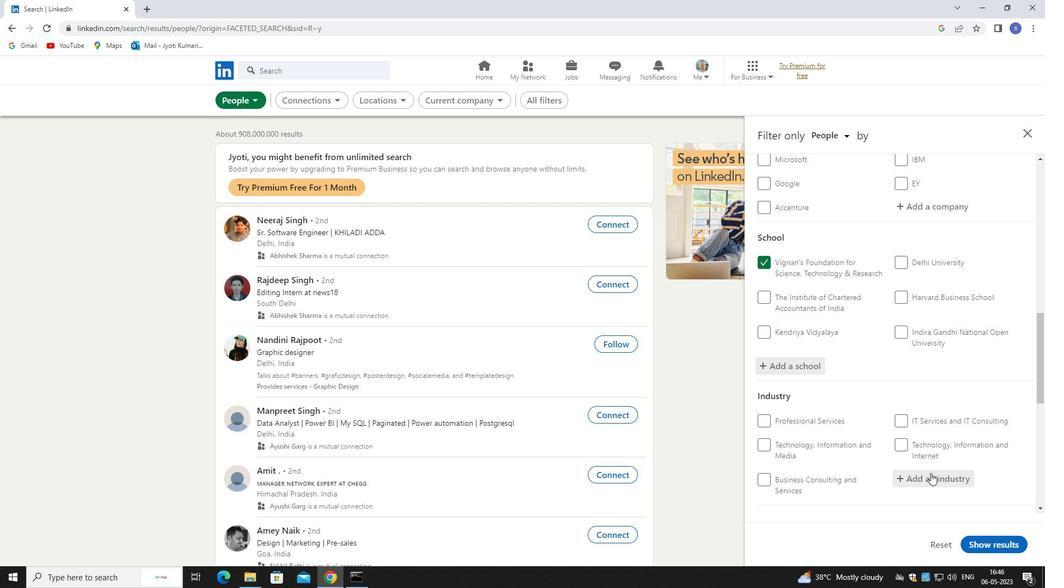 
Action: Mouse pressed left at (933, 475)
Screenshot: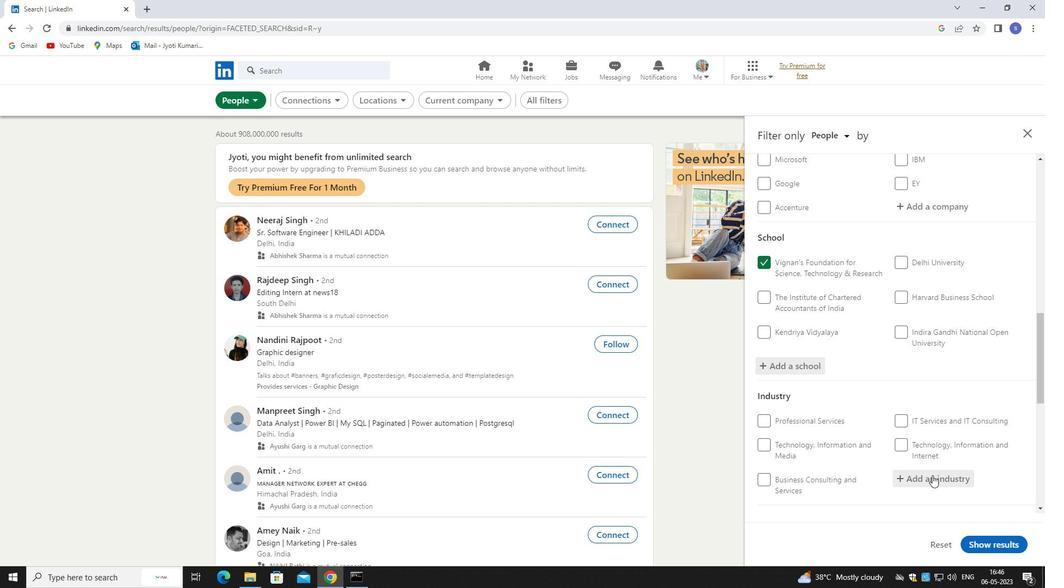 
Action: Mouse moved to (933, 475)
Screenshot: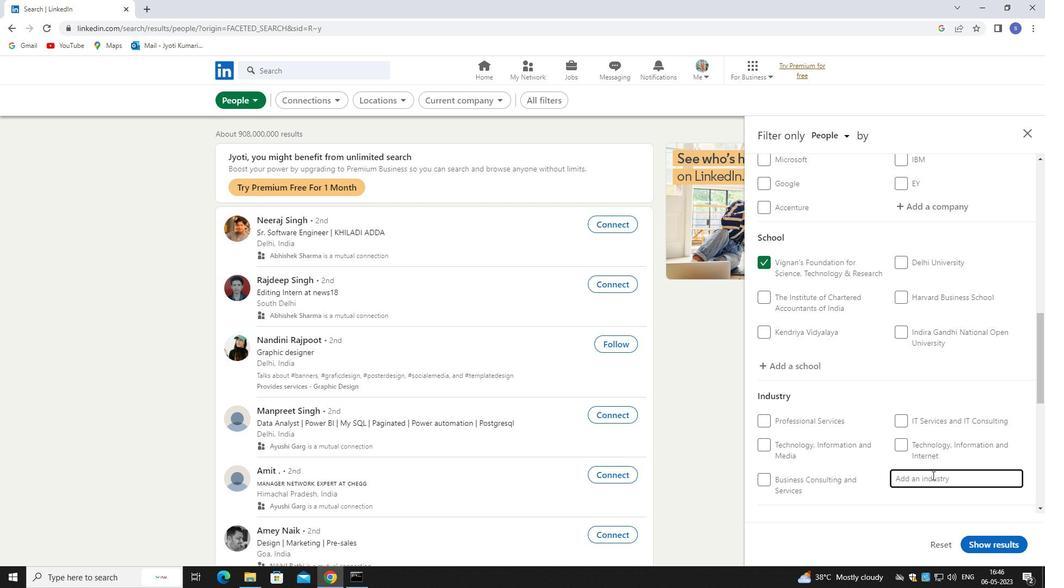 
Action: Key pressed interur
Screenshot: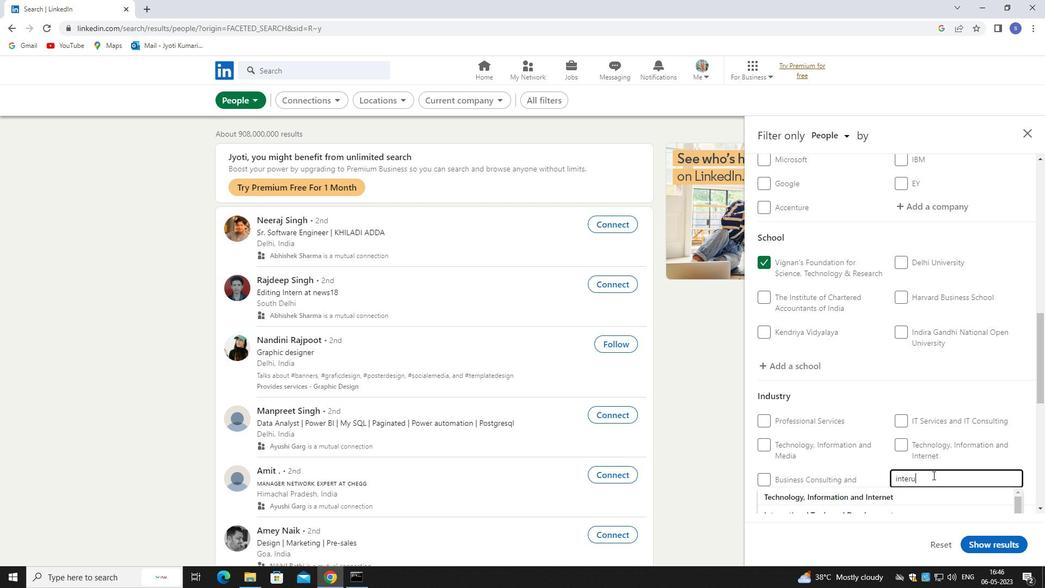 
Action: Mouse moved to (935, 498)
Screenshot: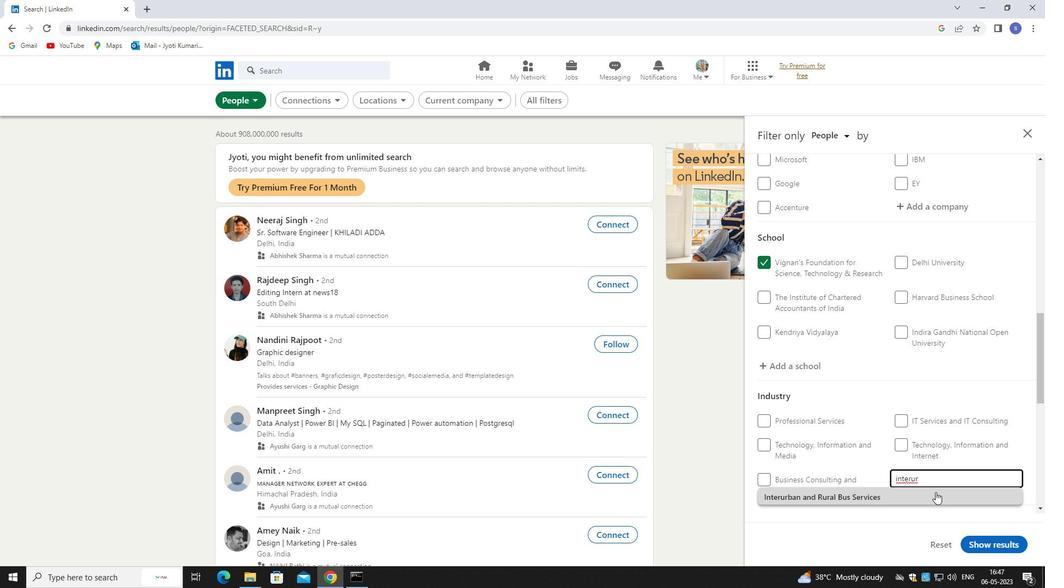 
Action: Mouse pressed left at (935, 498)
Screenshot: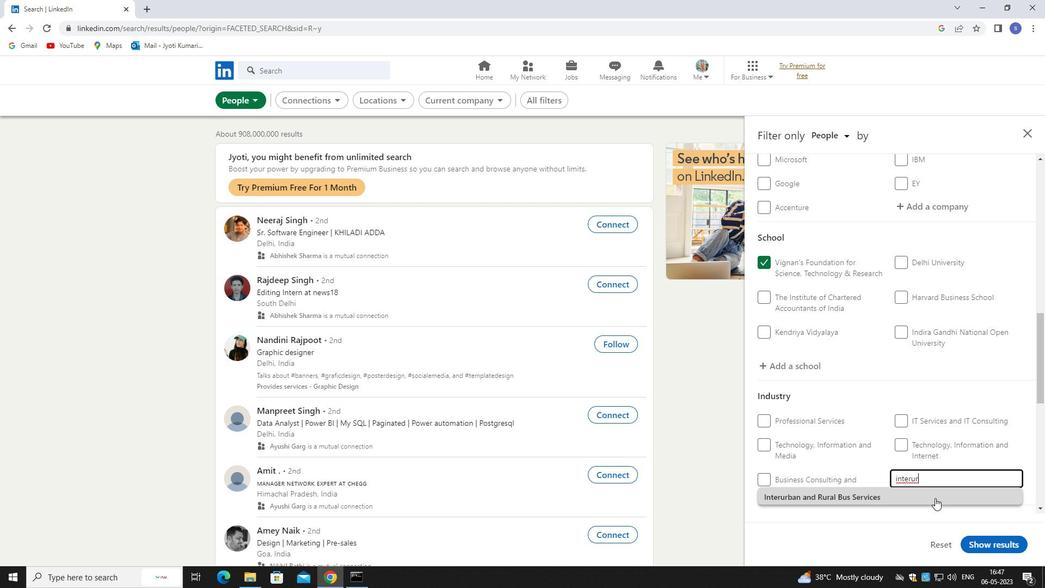 
Action: Mouse moved to (935, 498)
Screenshot: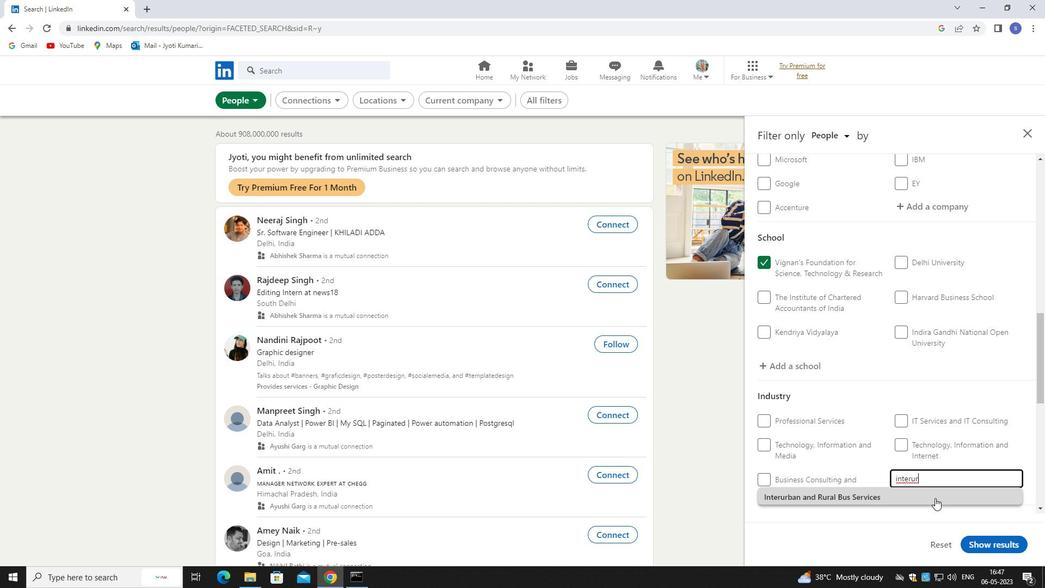 
Action: Mouse scrolled (935, 498) with delta (0, 0)
Screenshot: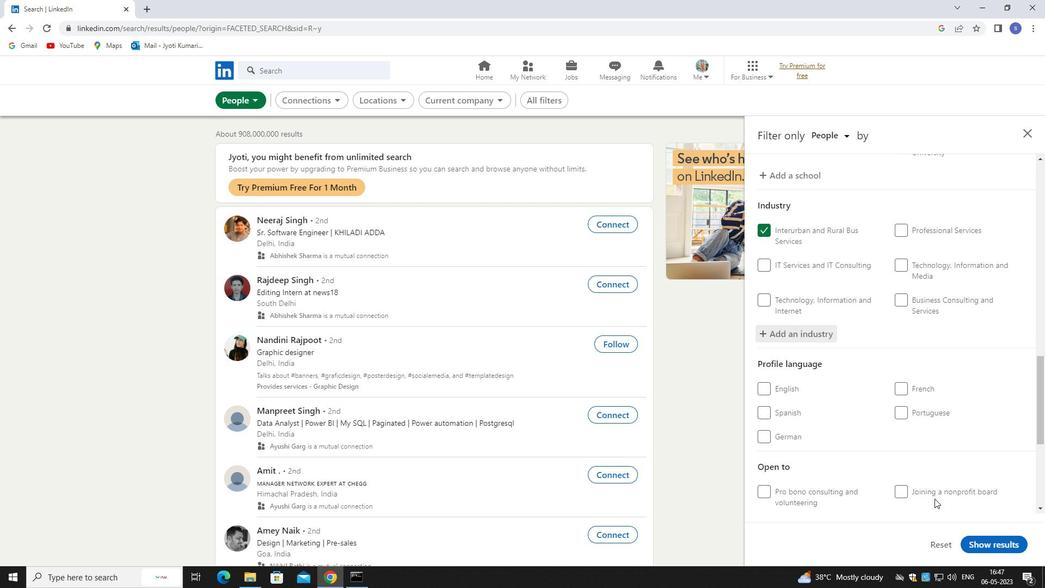 
Action: Mouse scrolled (935, 498) with delta (0, 0)
Screenshot: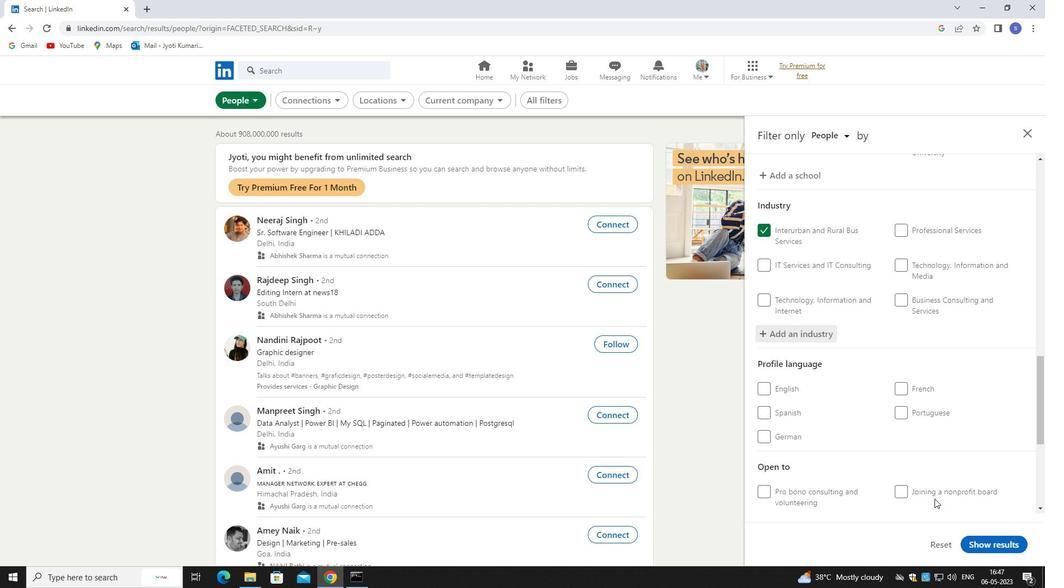 
Action: Mouse moved to (937, 445)
Screenshot: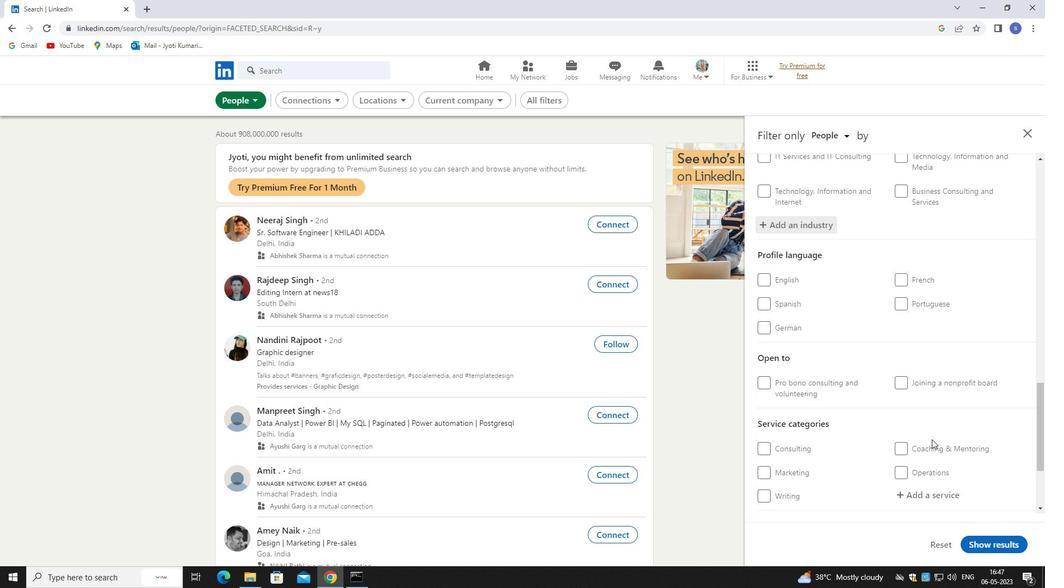 
Action: Mouse scrolled (937, 444) with delta (0, 0)
Screenshot: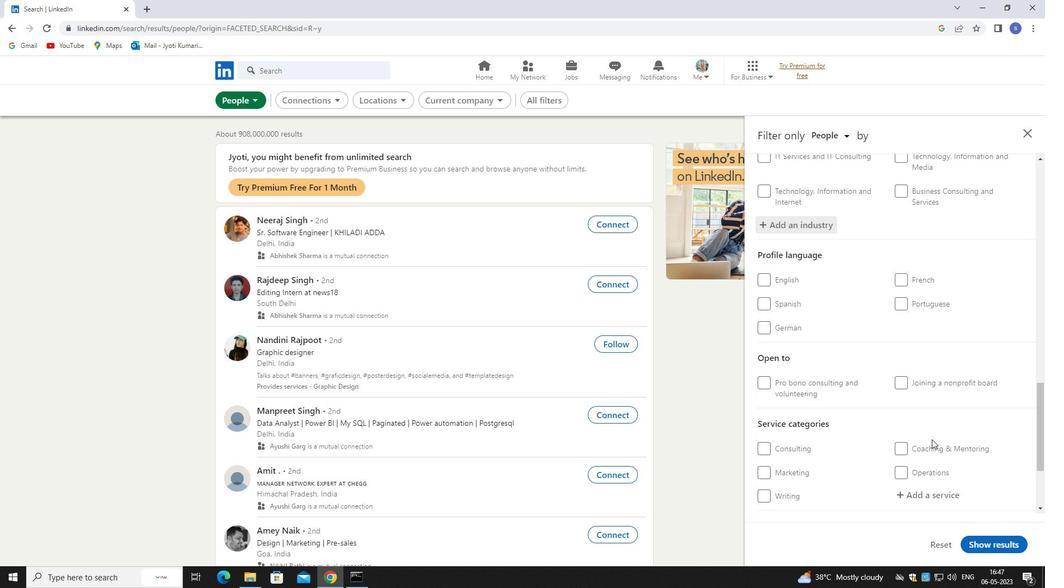 
Action: Mouse moved to (939, 446)
Screenshot: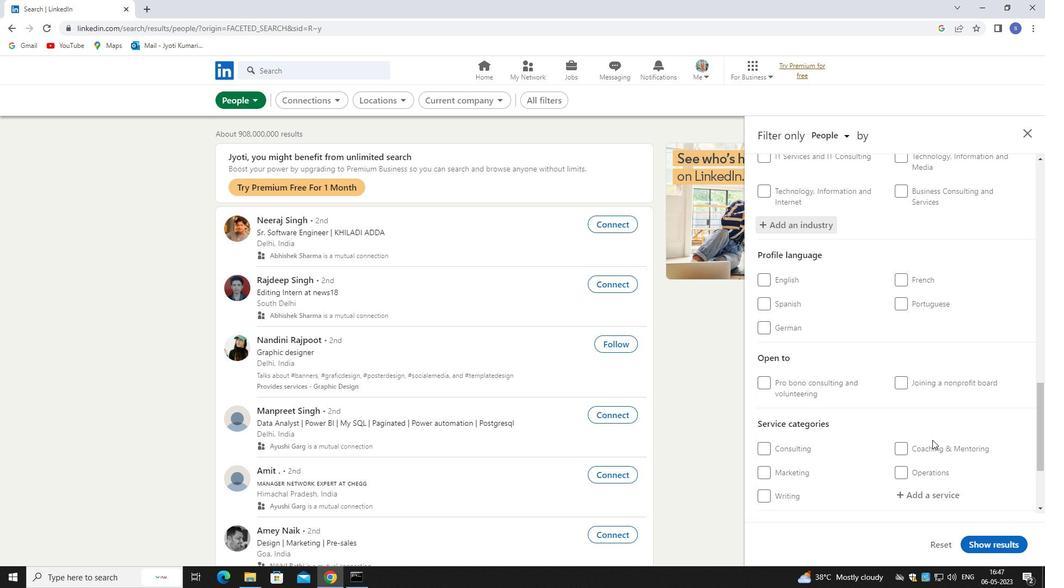 
Action: Mouse scrolled (939, 446) with delta (0, 0)
Screenshot: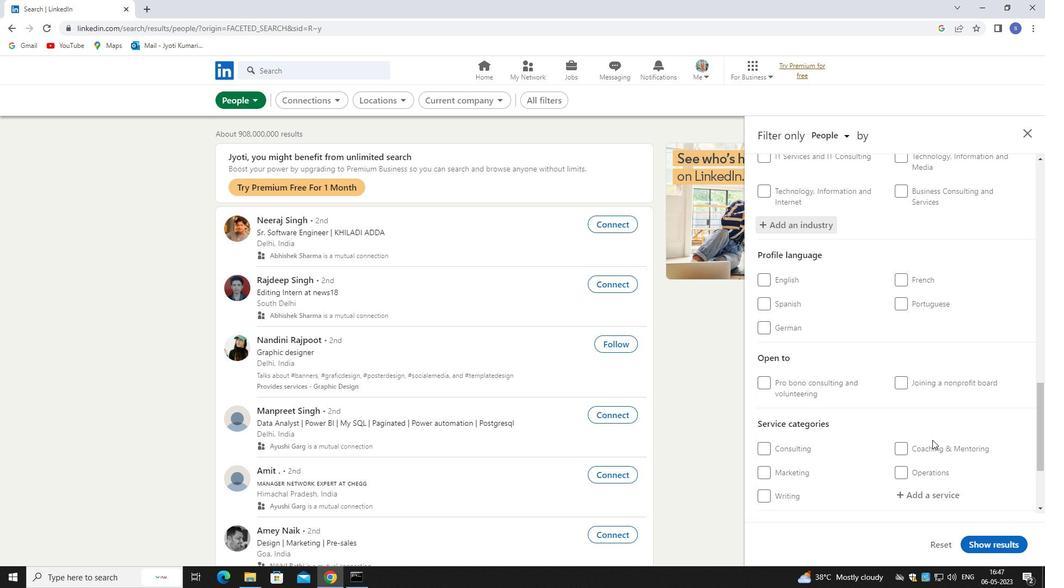 
Action: Mouse moved to (941, 390)
Screenshot: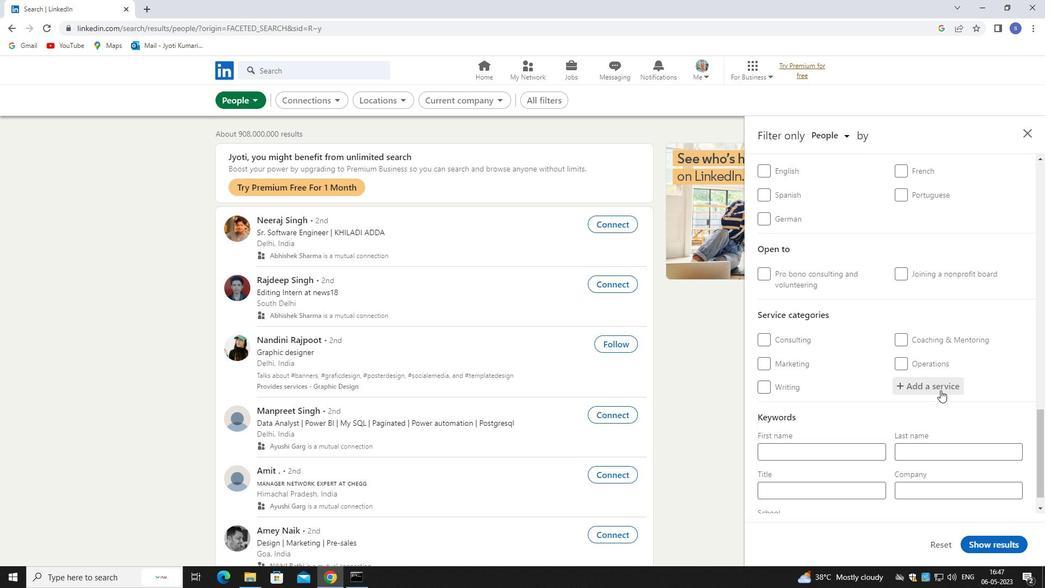
Action: Mouse pressed left at (941, 390)
Screenshot: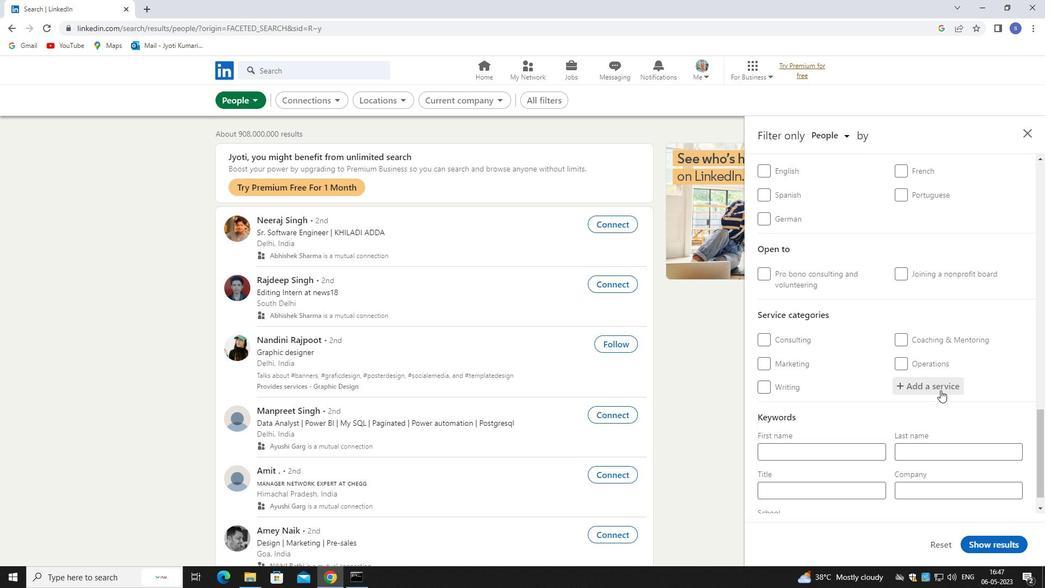 
Action: Mouse moved to (945, 392)
Screenshot: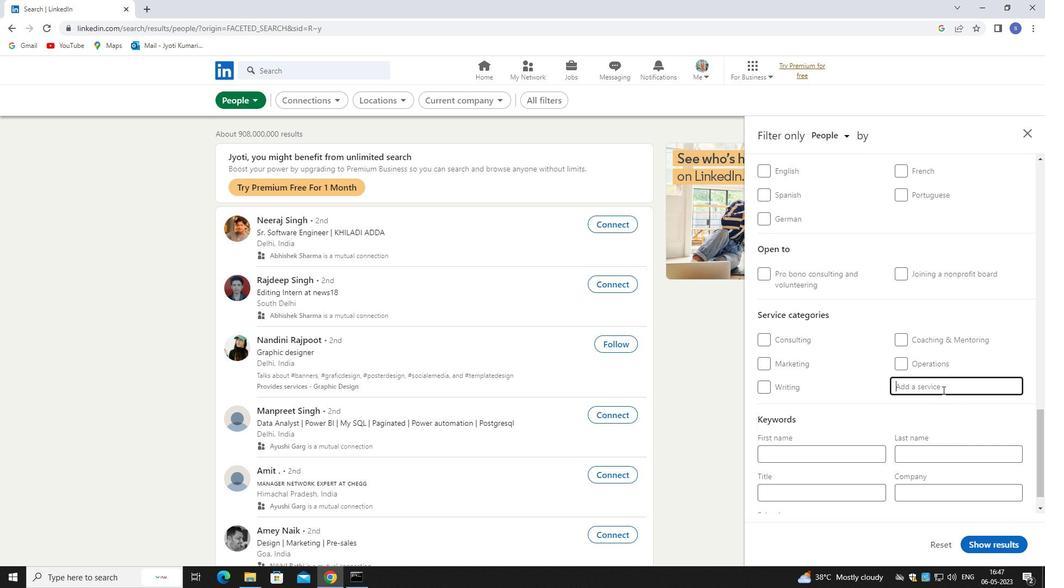 
Action: Key pressed cyberse
Screenshot: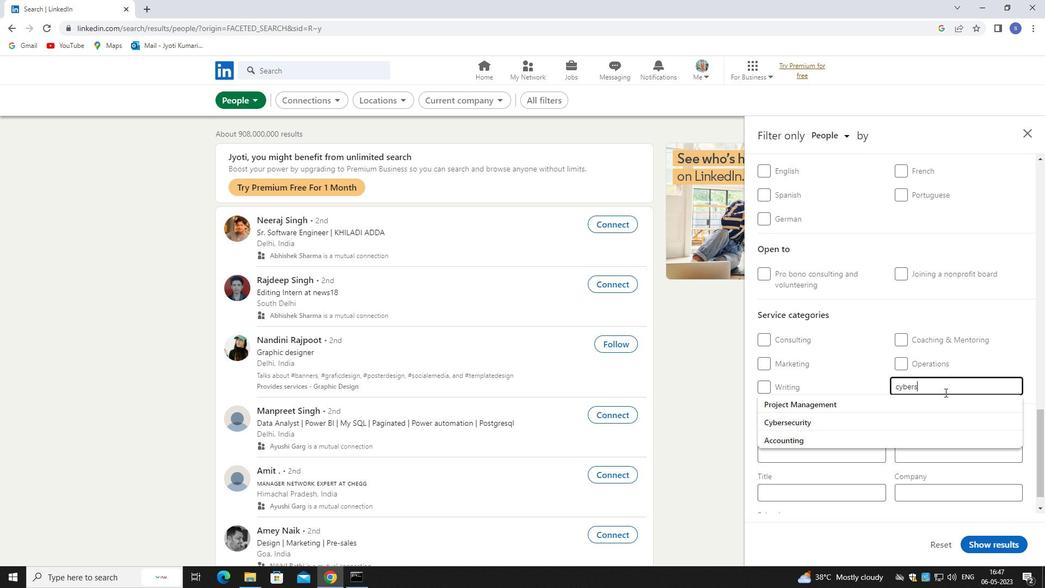 
Action: Mouse moved to (936, 410)
Screenshot: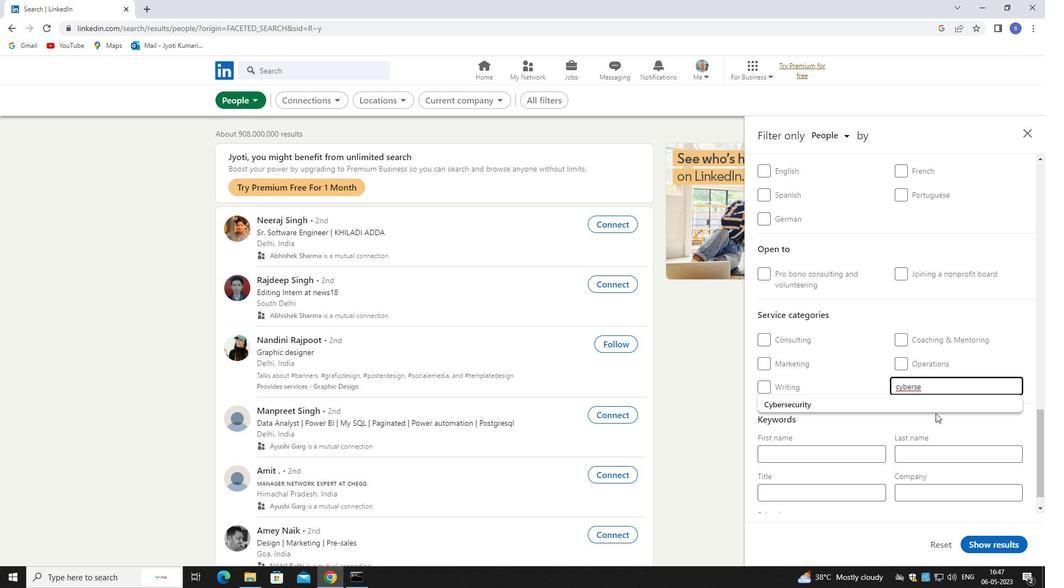 
Action: Mouse pressed left at (936, 410)
Screenshot: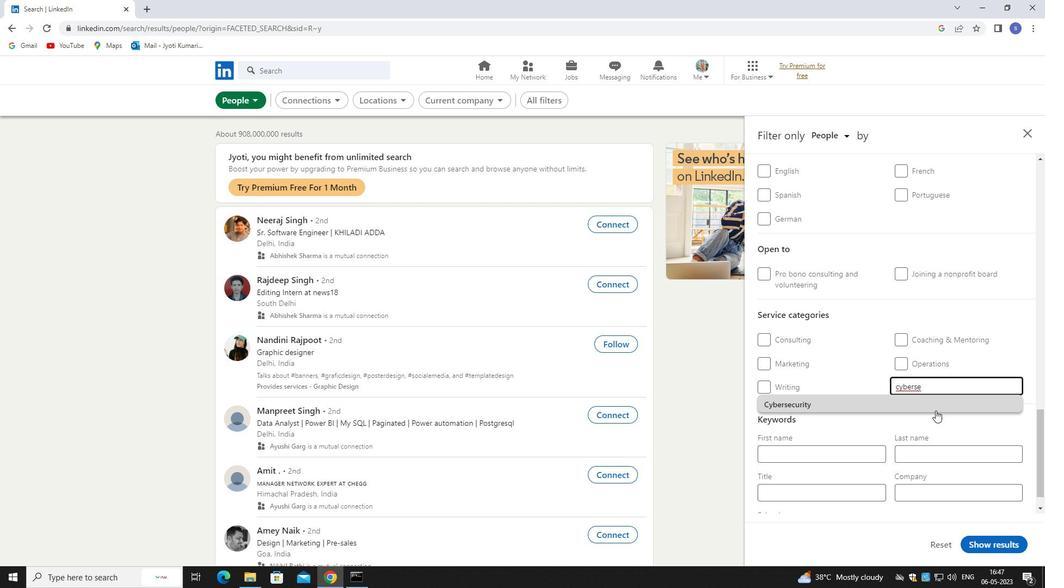 
Action: Mouse moved to (940, 410)
Screenshot: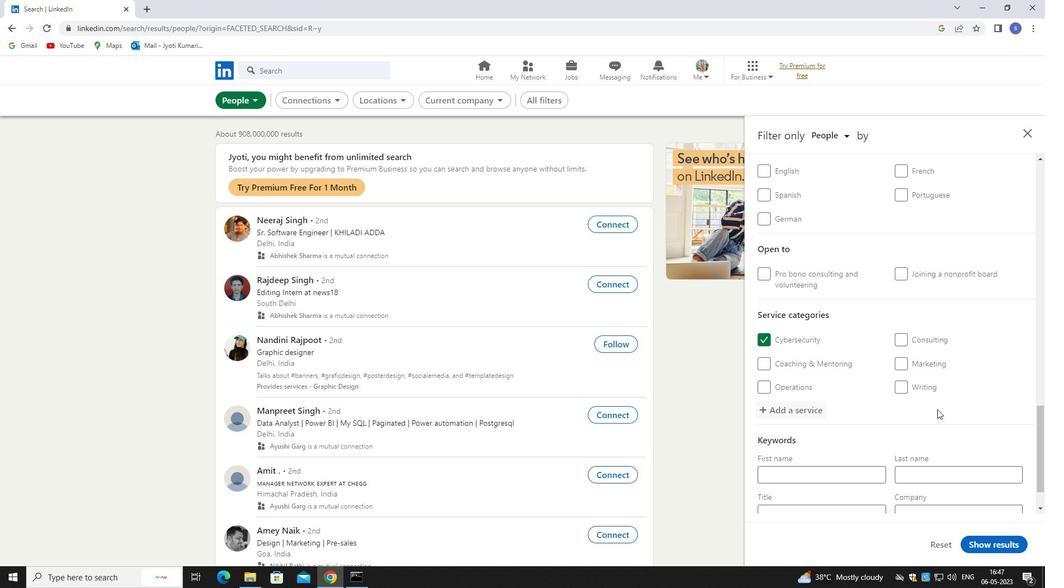 
Action: Mouse scrolled (940, 410) with delta (0, 0)
Screenshot: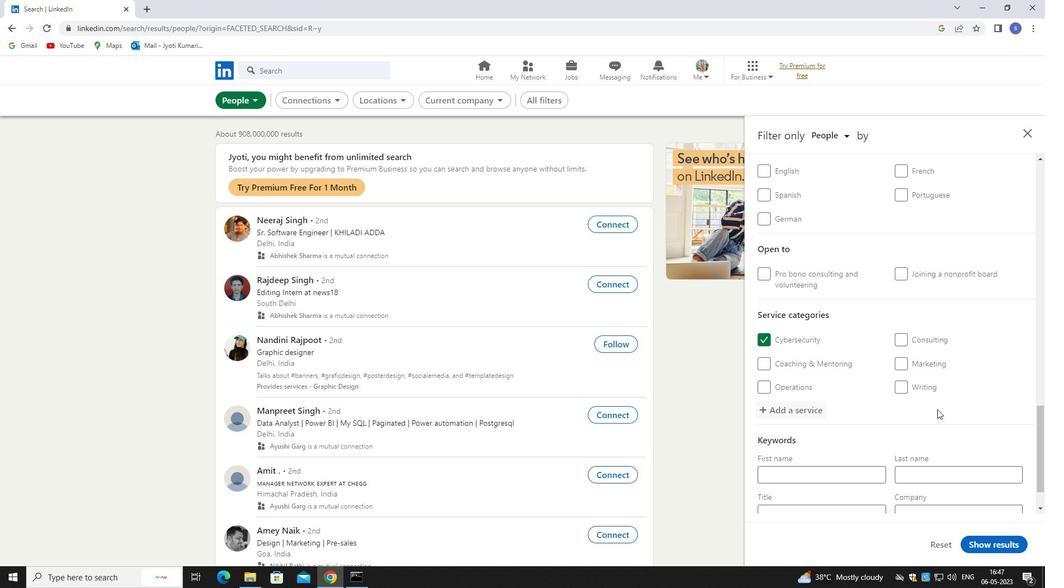 
Action: Mouse moved to (941, 413)
Screenshot: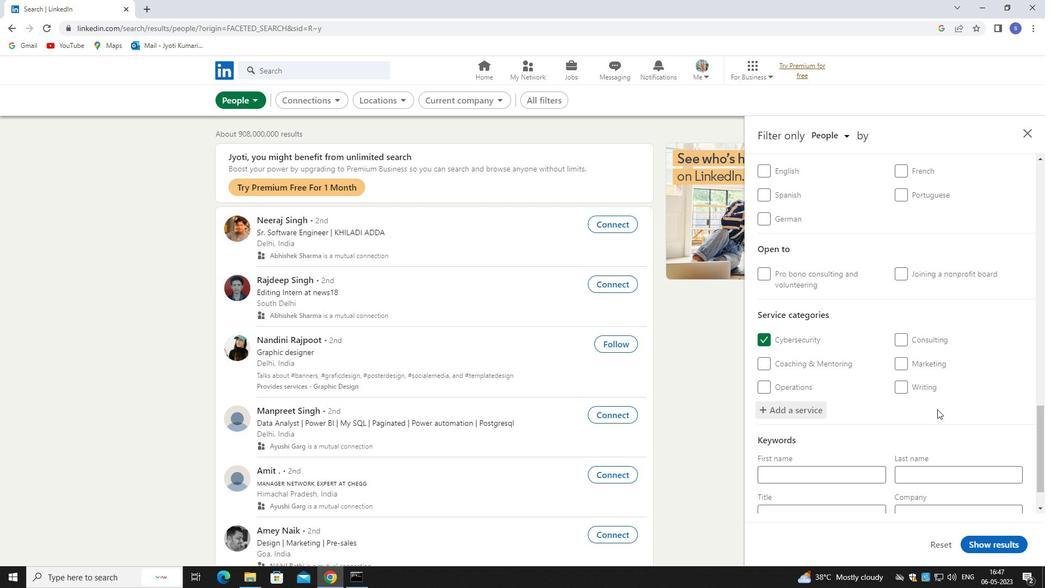 
Action: Mouse scrolled (941, 412) with delta (0, 0)
Screenshot: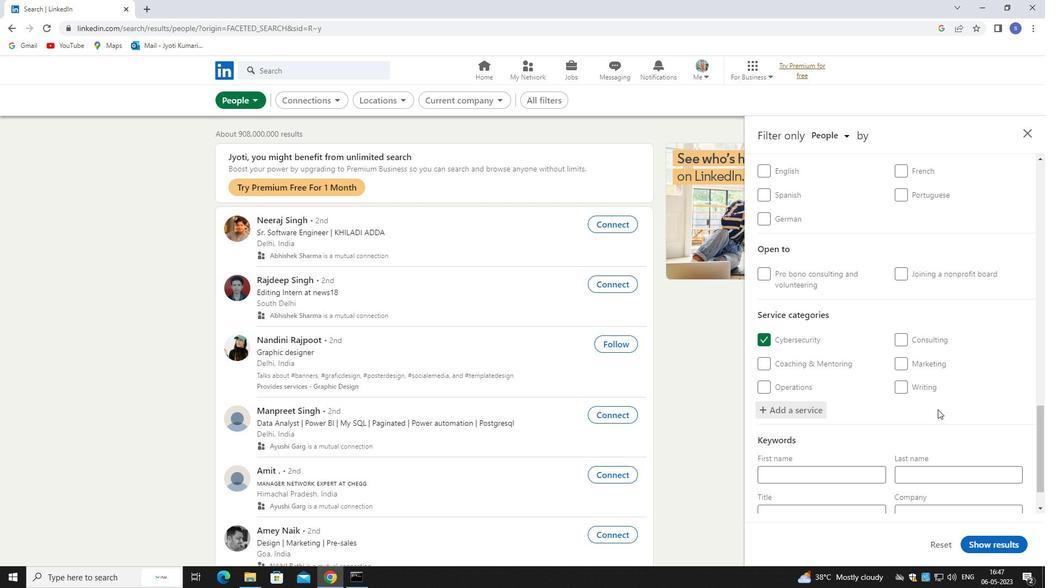 
Action: Mouse moved to (856, 470)
Screenshot: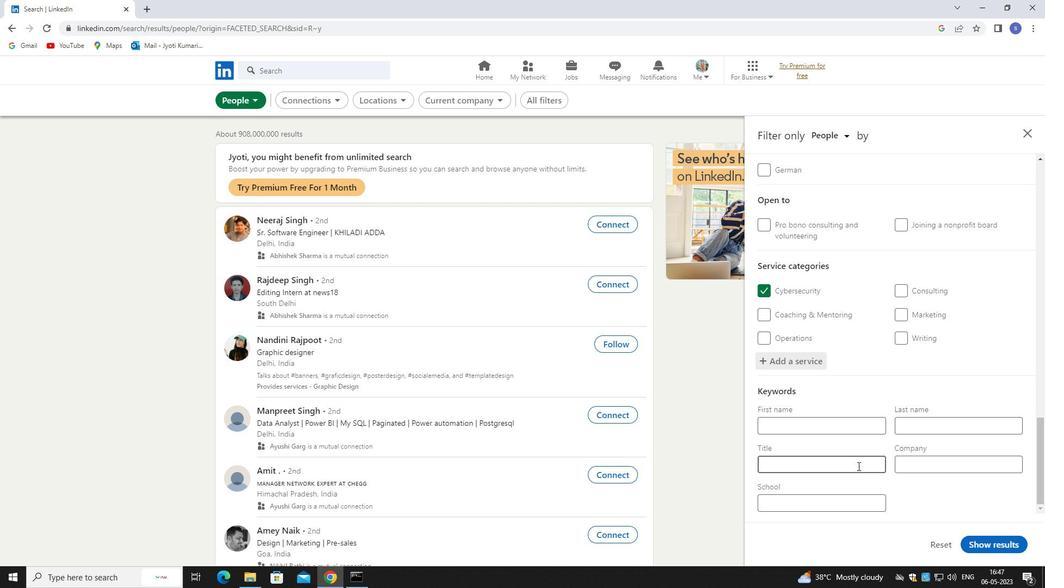 
Action: Mouse pressed left at (856, 470)
Screenshot: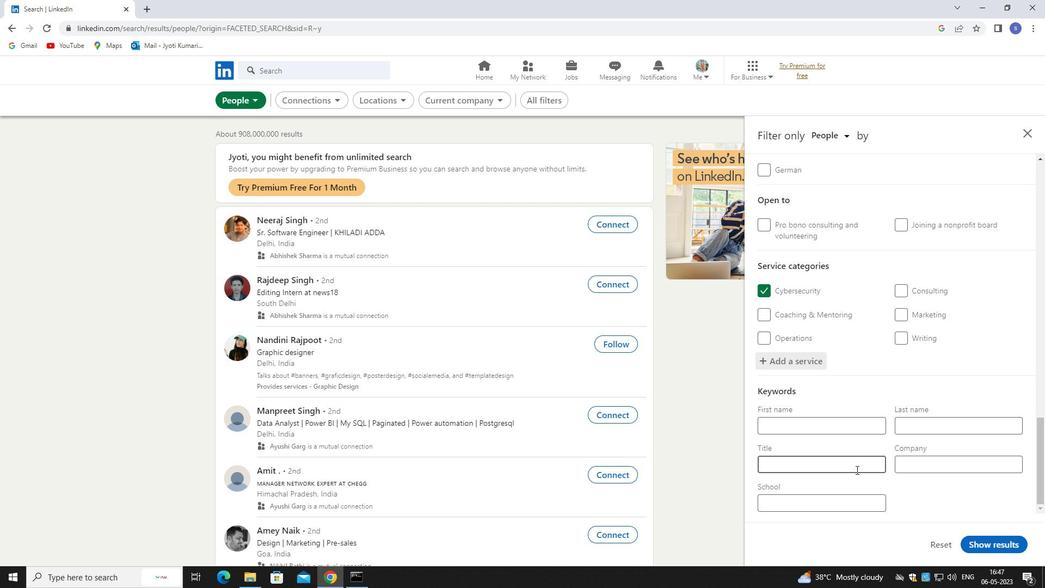
Action: Mouse moved to (861, 463)
Screenshot: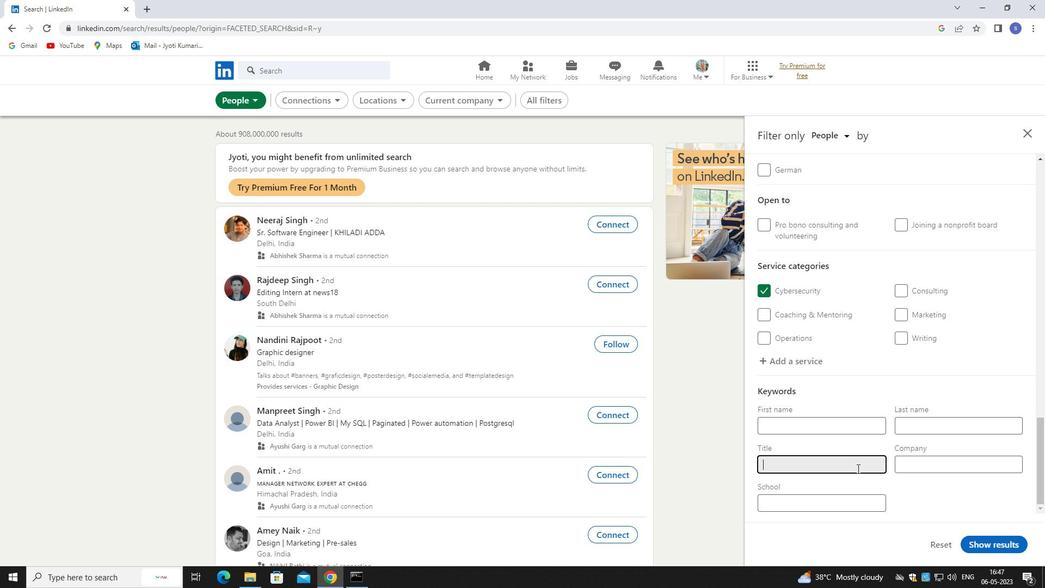 
Action: Key pressed <Key.shift>NAIL<Key.space><Key.shift>TECHNICIAN
Screenshot: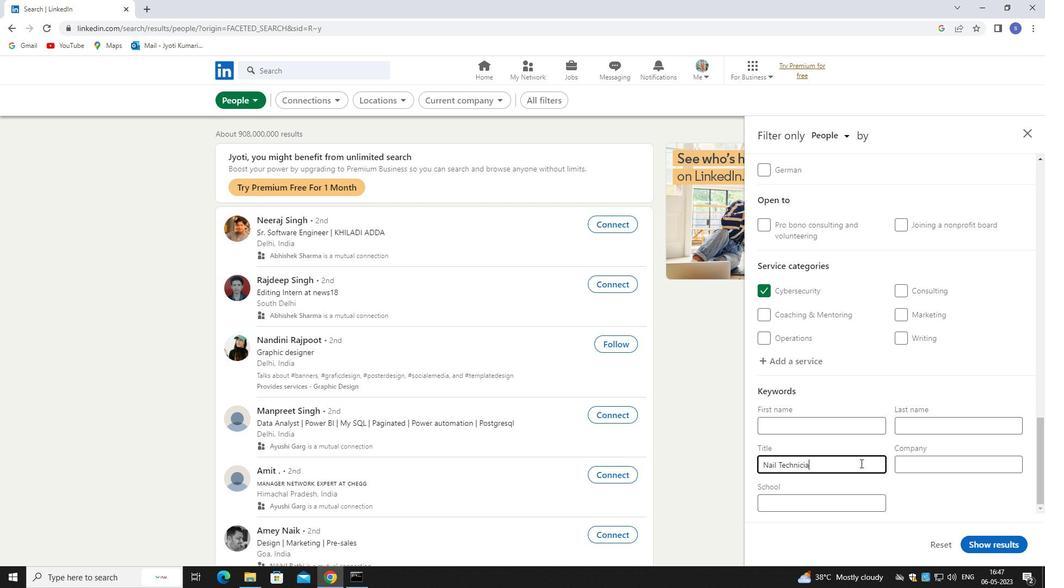 
Action: Mouse moved to (997, 542)
Screenshot: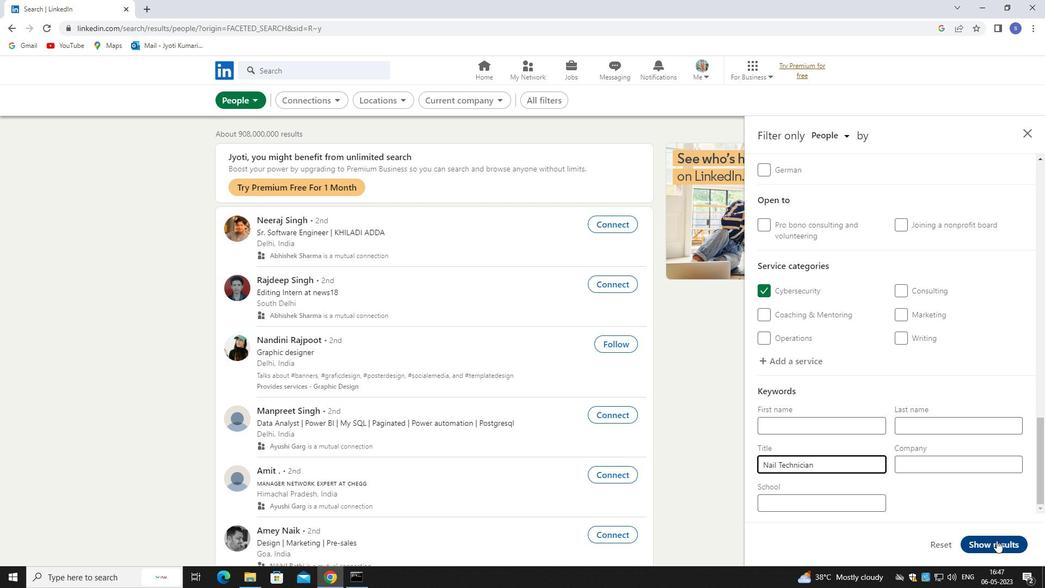 
Action: Mouse pressed left at (997, 542)
Screenshot: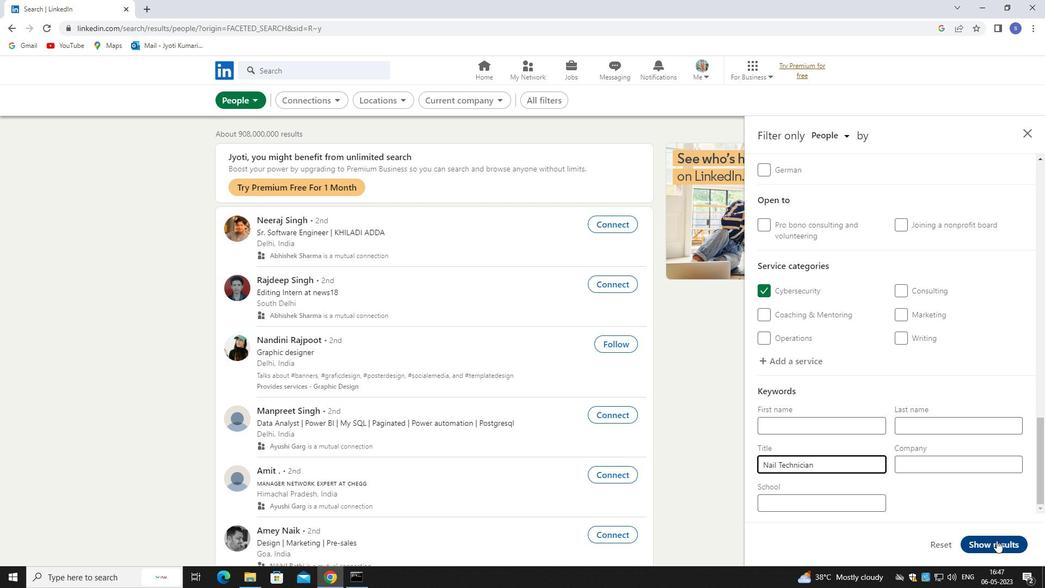 
Action: Mouse moved to (1008, 544)
Screenshot: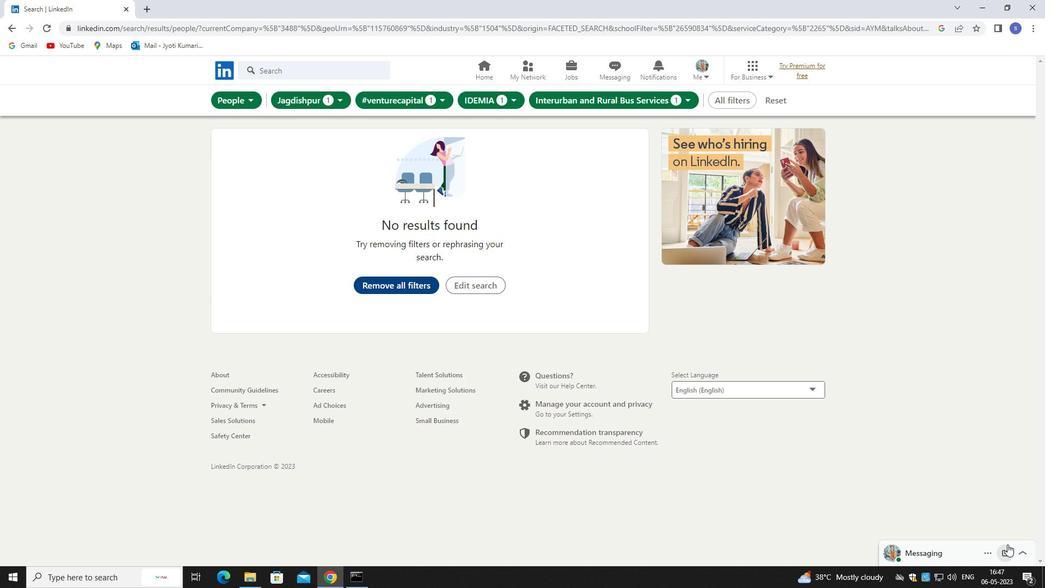 
